 Task: Select Retail. Add to cart, from Dollar General_x000D_
 for 3390 Emily Renzelli Boulevard, San Francisco, California 94103, Cell Number 831-612-1938, following items : Snapple All Natural Apple Juice Drink (16 oz)_x000D_
 - 2, Jet Puffed Marshmallow Creme (7 oz)_x000D_
 - 2, American Food Group Fresh Ground Beef Chub 73% Lean 27% Fat (16 oz)_x000D_
 - 1, Gain Flings Liquid Laundry Detergent Island Fresh Scent HE Compatible (60 ct)_x000D_
 - 3, Planters Cashews Halves & Pieces (9.25 oz)_x000D_
 - 2
Action: Mouse moved to (668, 121)
Screenshot: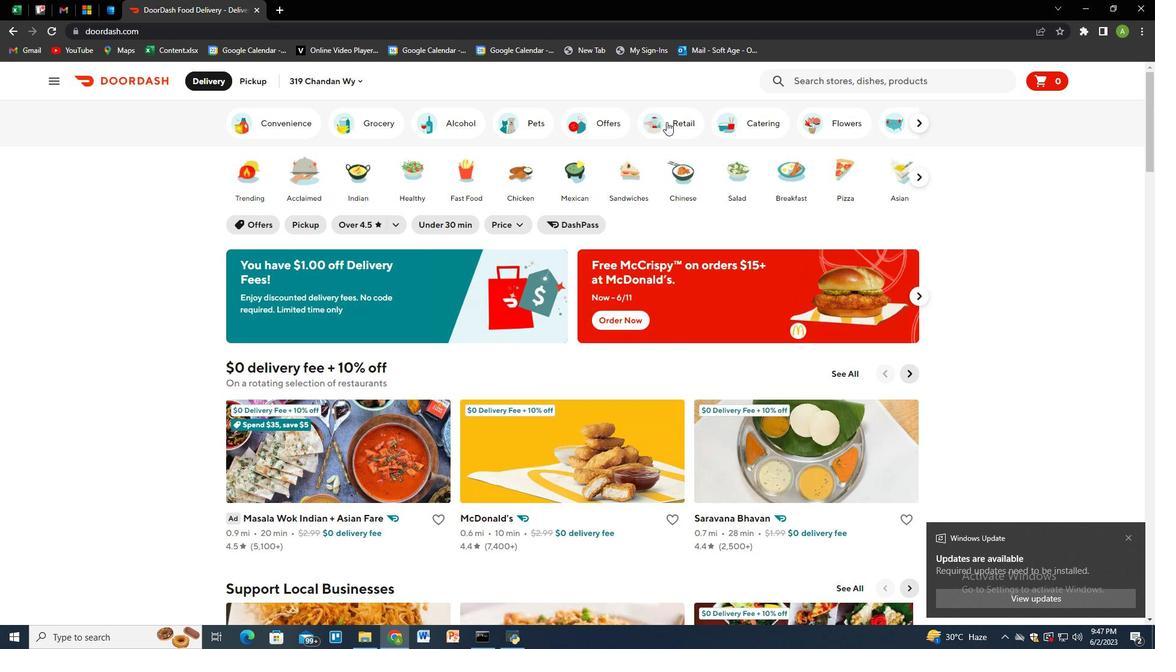 
Action: Mouse pressed left at (668, 121)
Screenshot: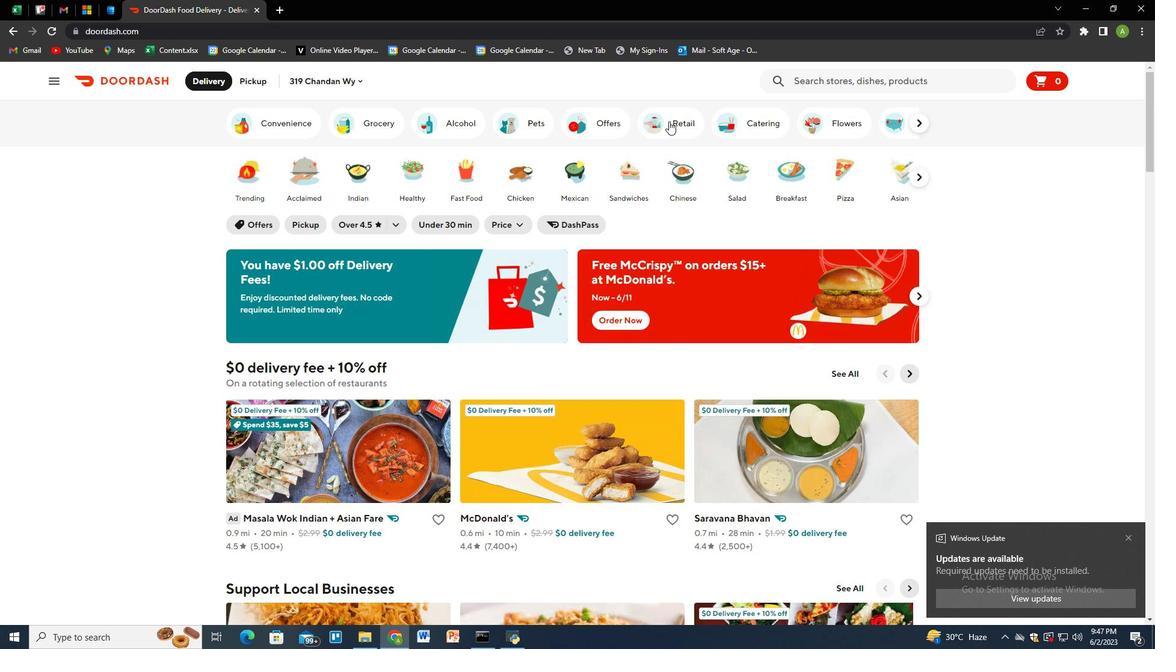 
Action: Mouse moved to (656, 593)
Screenshot: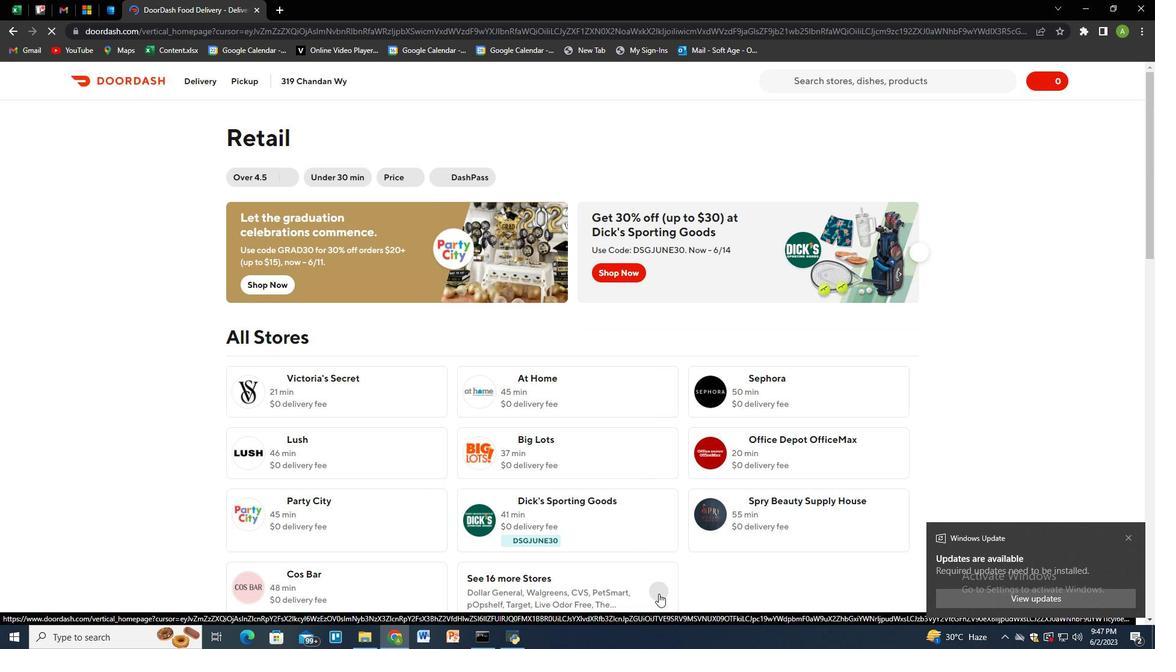 
Action: Mouse pressed left at (656, 593)
Screenshot: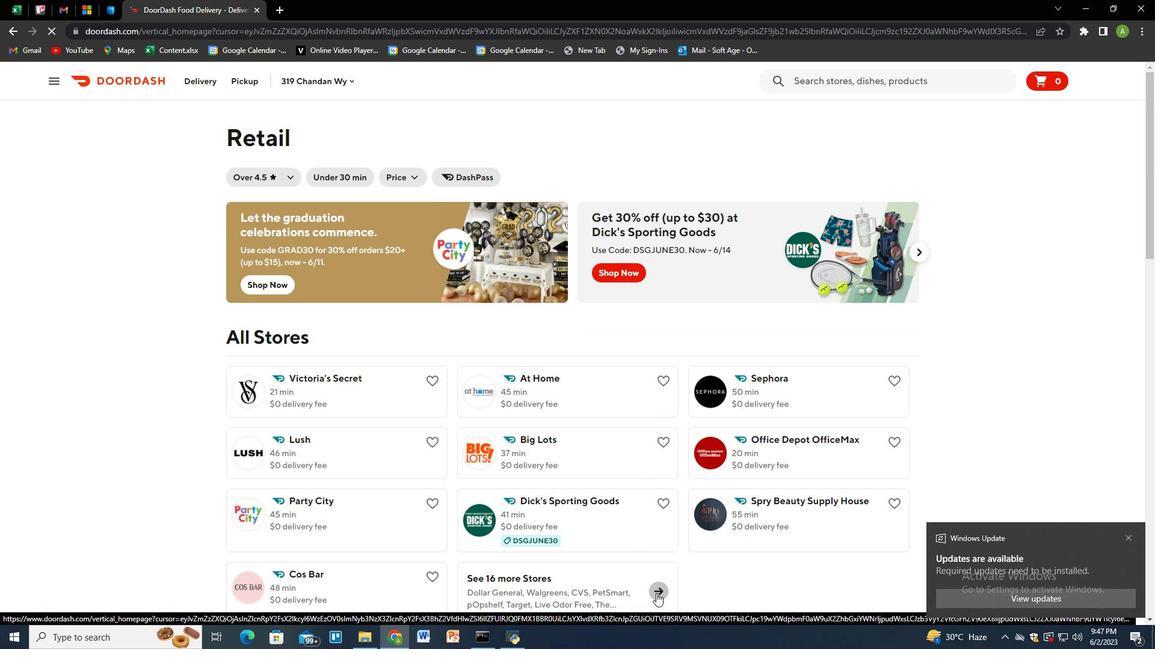 
Action: Mouse moved to (599, 395)
Screenshot: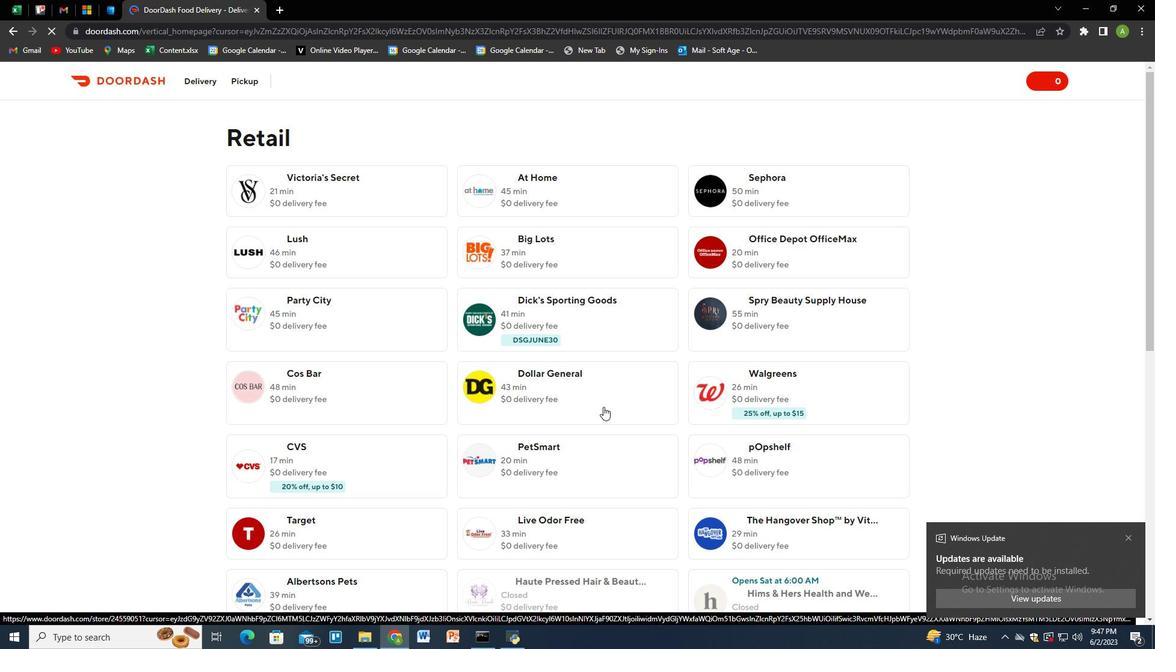 
Action: Mouse pressed left at (599, 395)
Screenshot: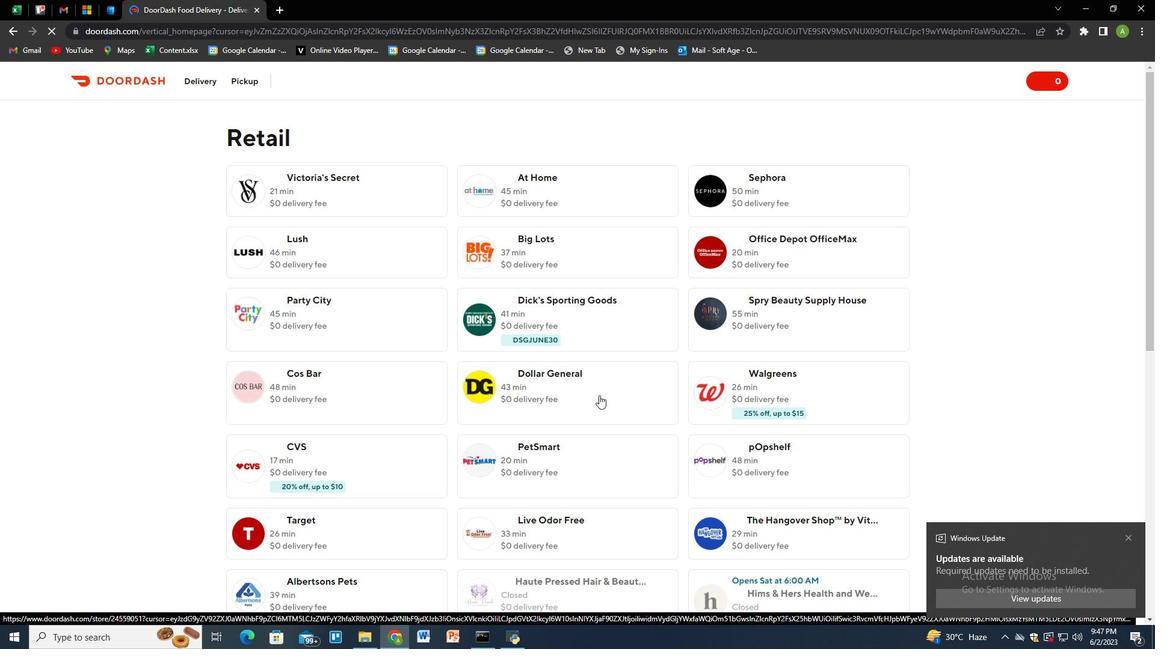 
Action: Mouse pressed left at (599, 395)
Screenshot: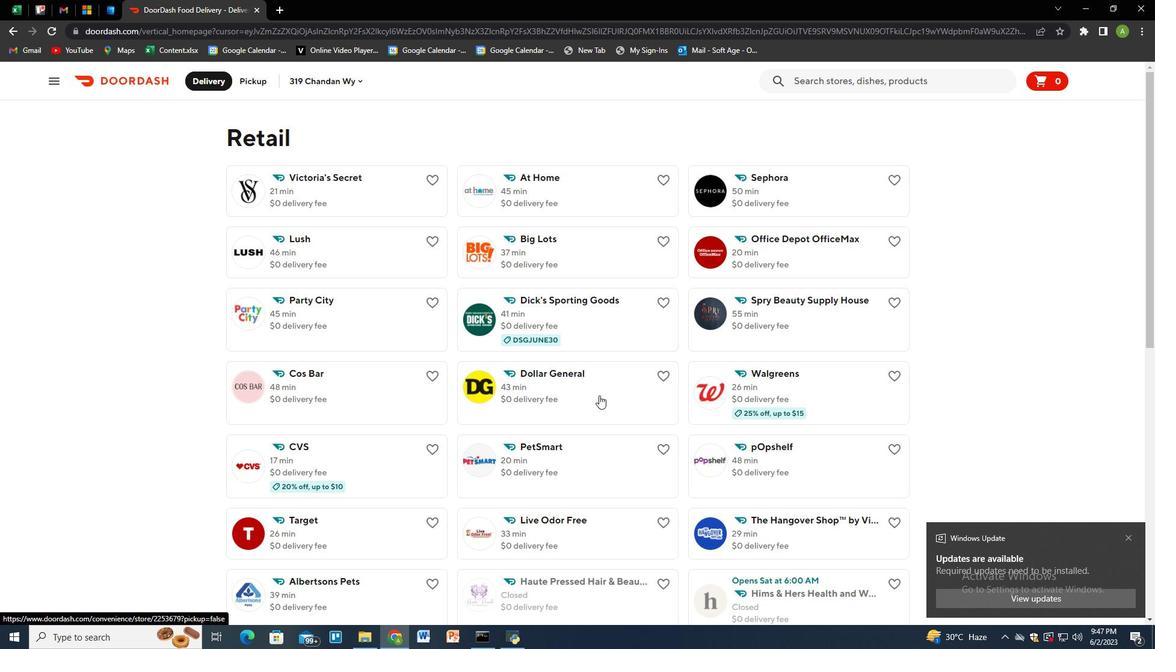 
Action: Mouse moved to (257, 78)
Screenshot: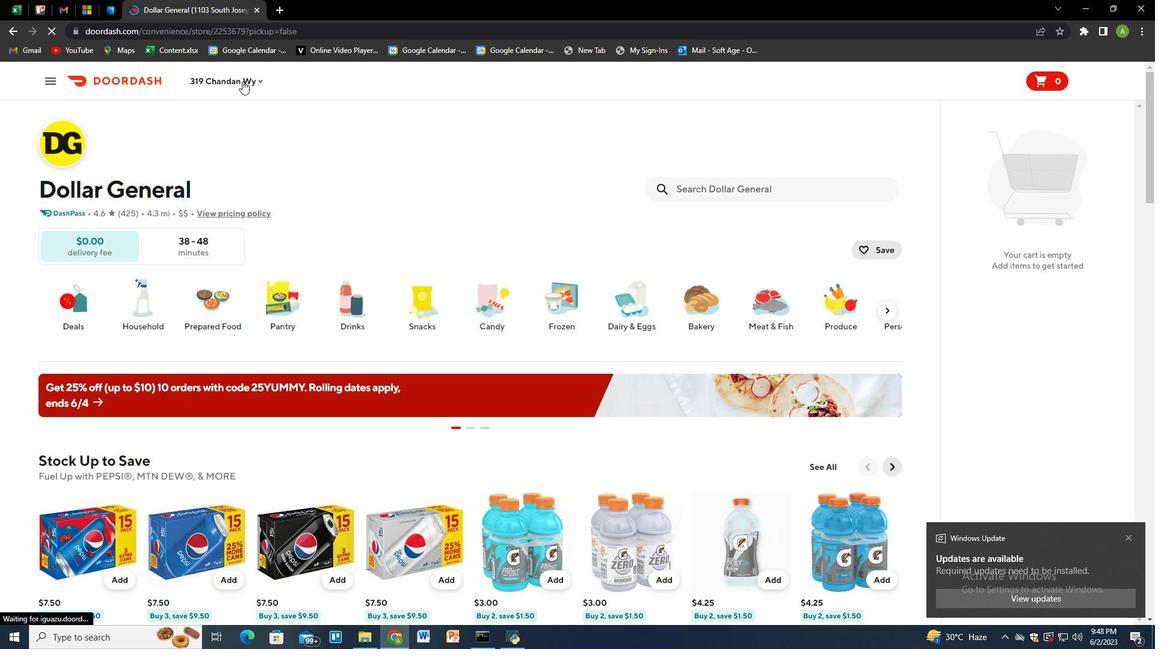 
Action: Mouse pressed left at (257, 78)
Screenshot: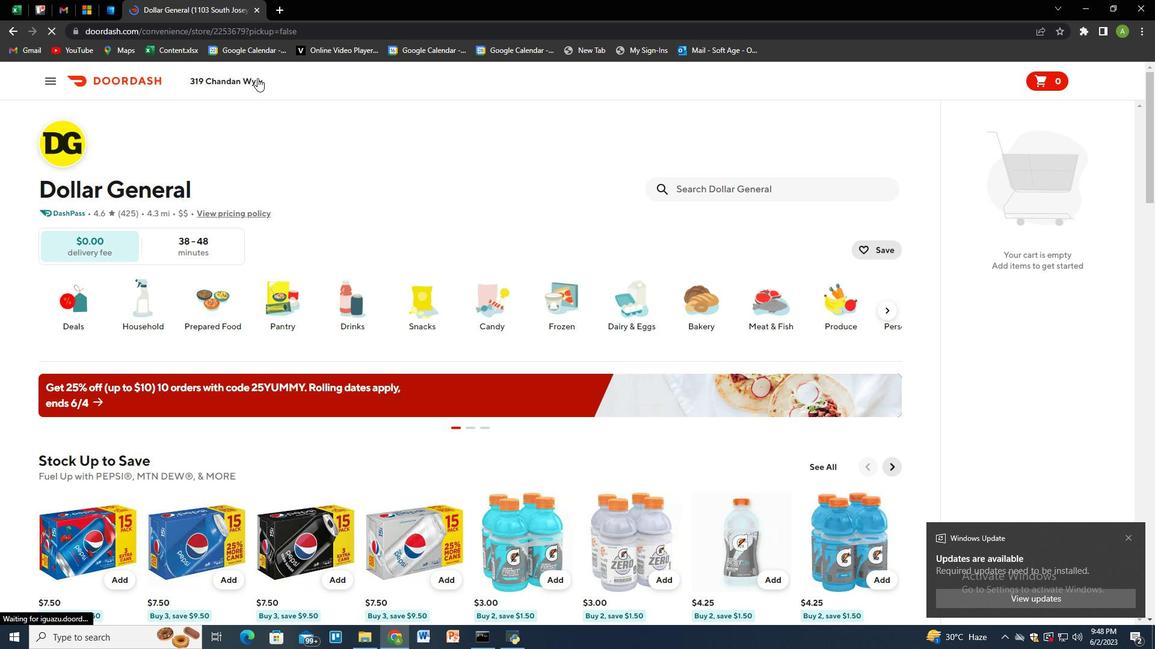 
Action: Mouse moved to (263, 126)
Screenshot: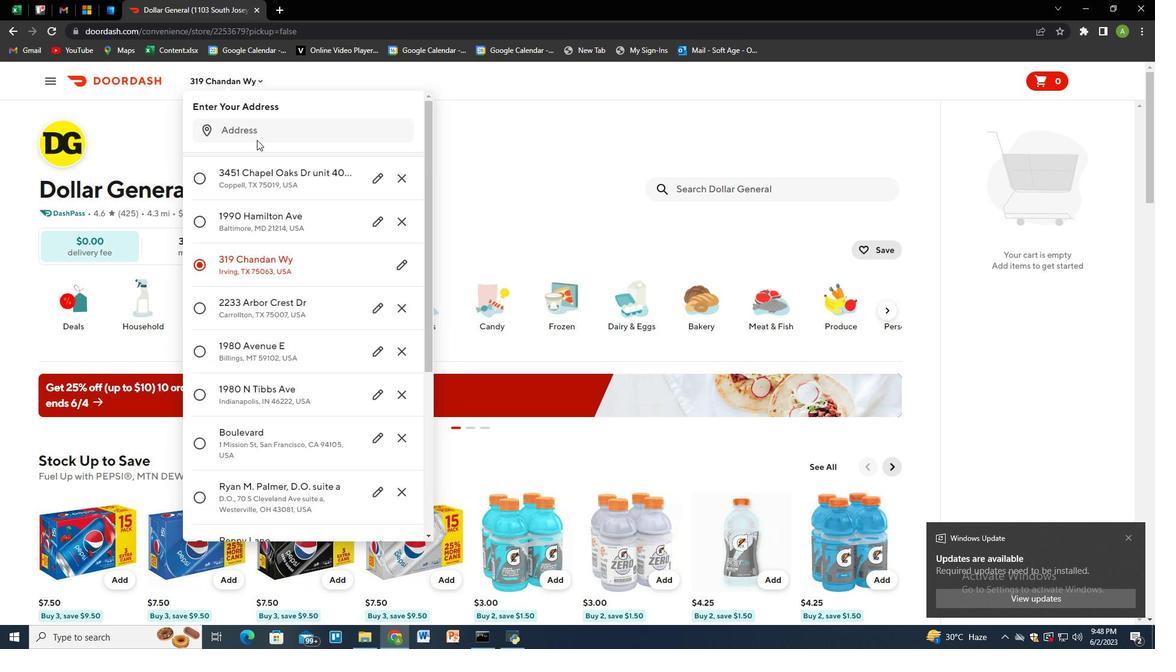
Action: Mouse pressed left at (263, 126)
Screenshot: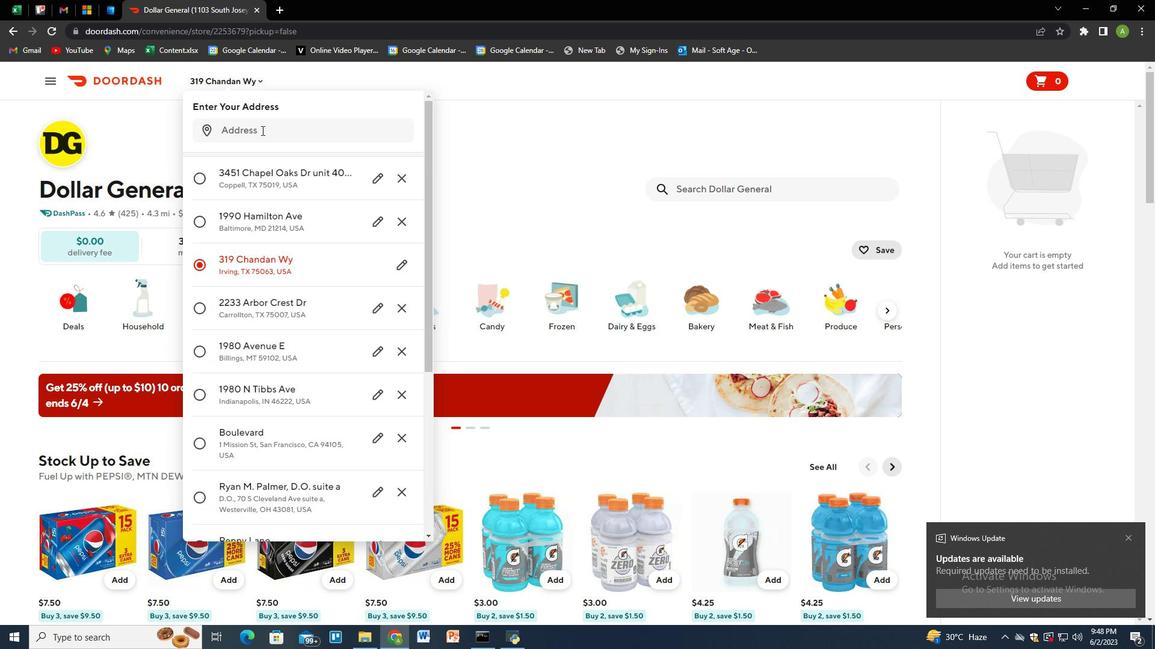 
Action: Key pressed 3390<Key.space>emily<Key.space>renzelli<Key.space>boulevard,<Key.space>san<Key.space>fracisco,<Key.space>california<Key.space>94103<Key.enter>
Screenshot: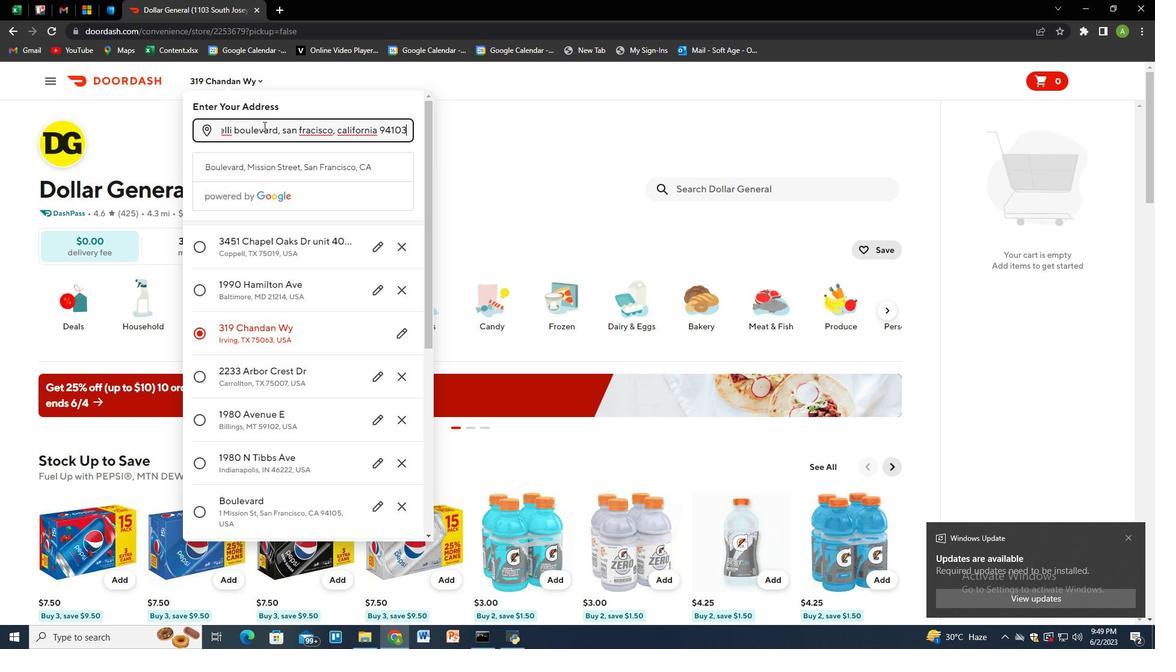 
Action: Mouse moved to (324, 493)
Screenshot: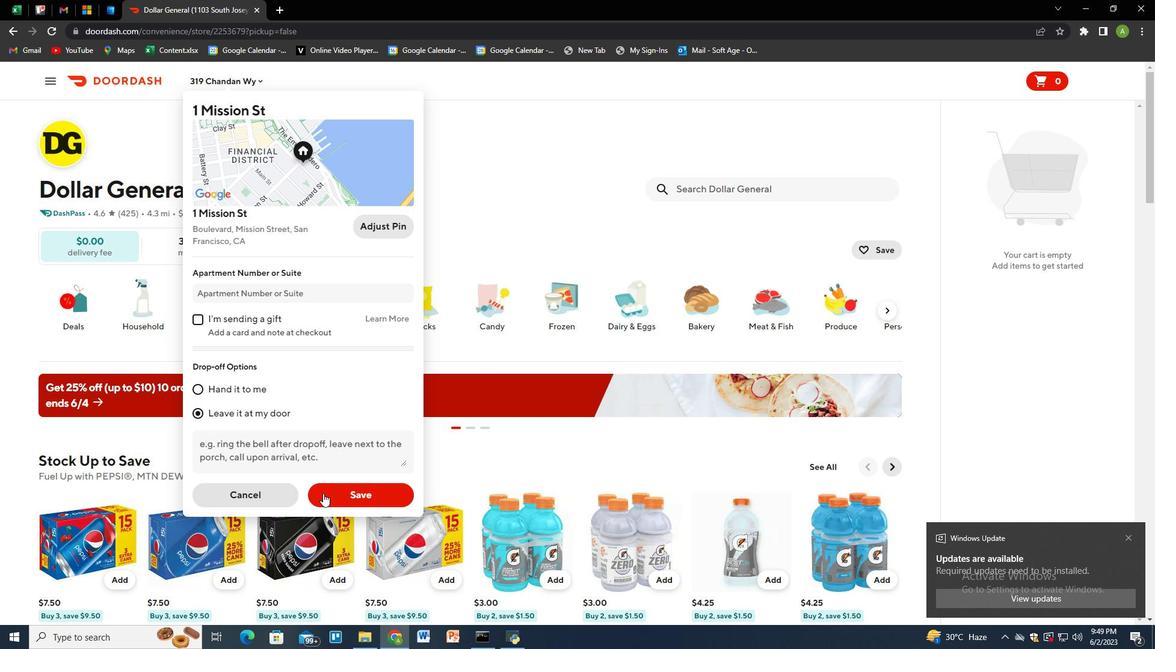 
Action: Mouse pressed left at (324, 493)
Screenshot: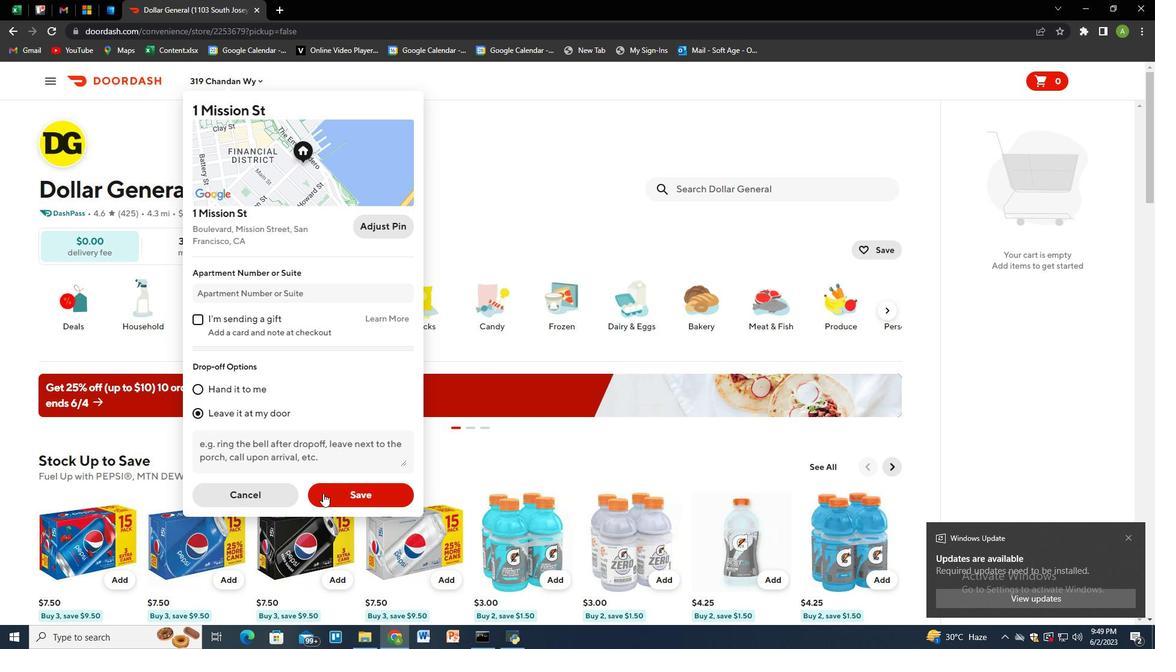 
Action: Mouse moved to (813, 179)
Screenshot: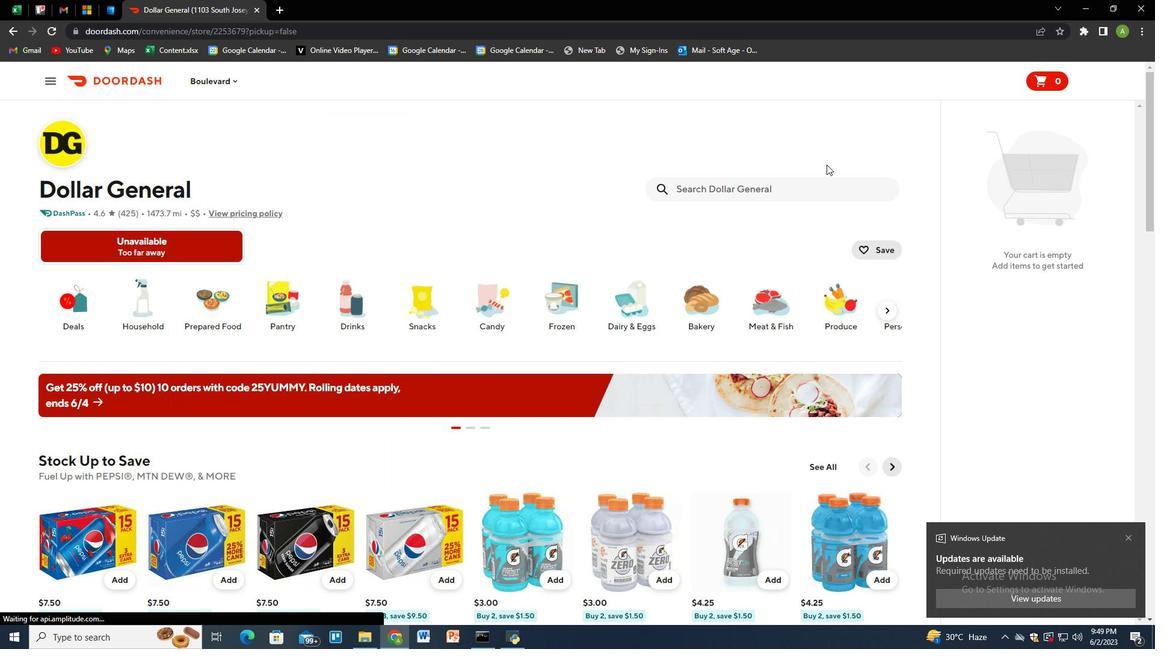 
Action: Mouse pressed left at (813, 179)
Screenshot: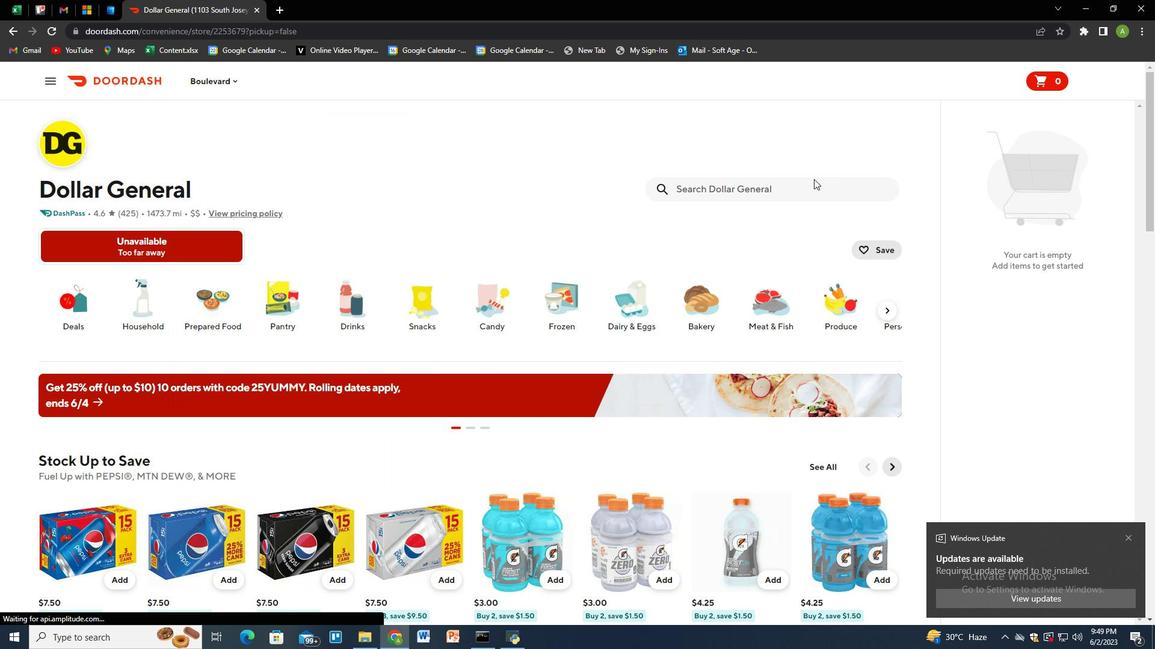 
Action: Mouse moved to (809, 182)
Screenshot: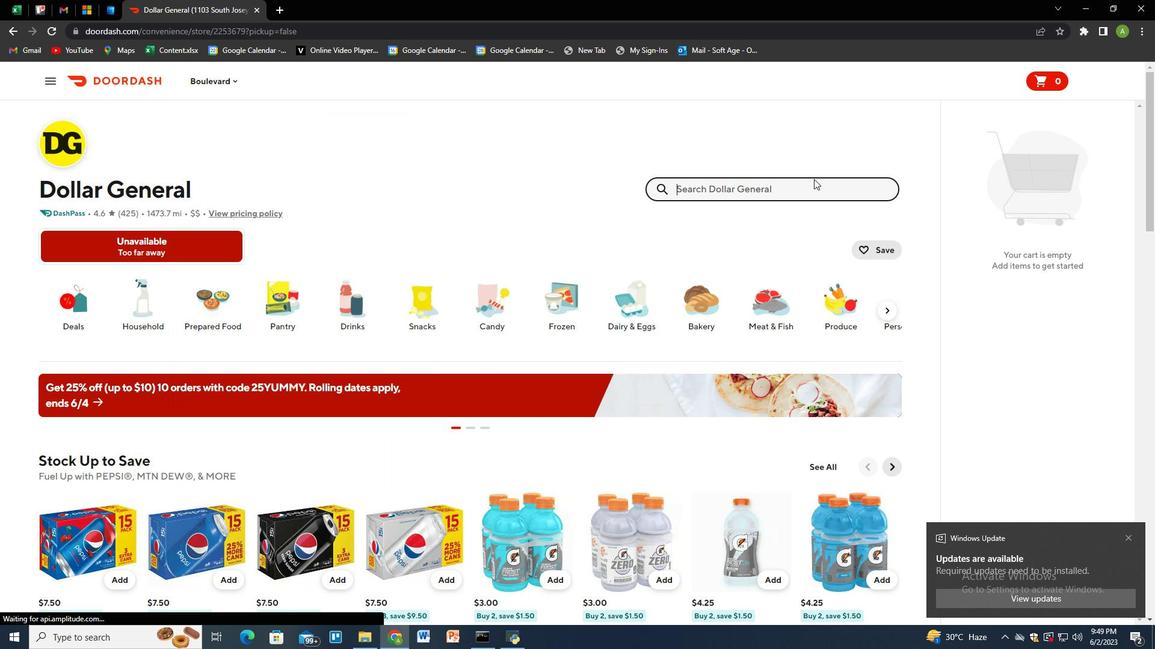 
Action: Key pressed snapple<Key.space>all<Key.space>natural<Key.space>ao<Key.backspace>pple<Key.space>juice<Key.space>drink<Key.space><Key.shift_r><Key.shift_r>(16<Key.space>oz<Key.shift_r>)<Key.enter>
Screenshot: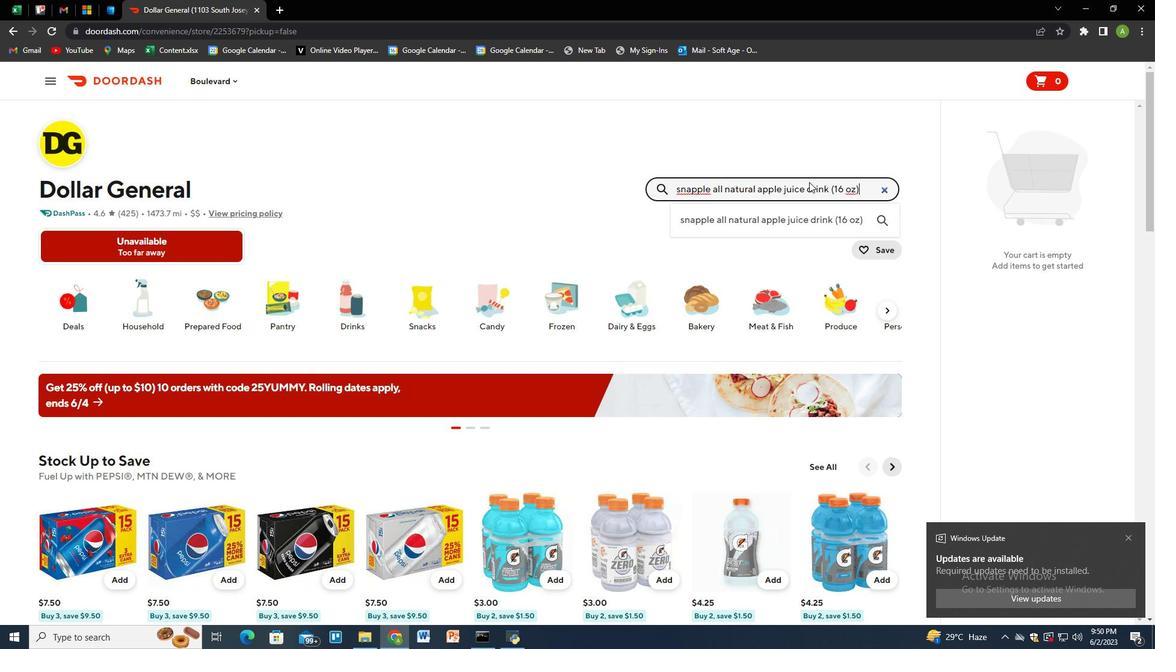 
Action: Mouse moved to (198, 312)
Screenshot: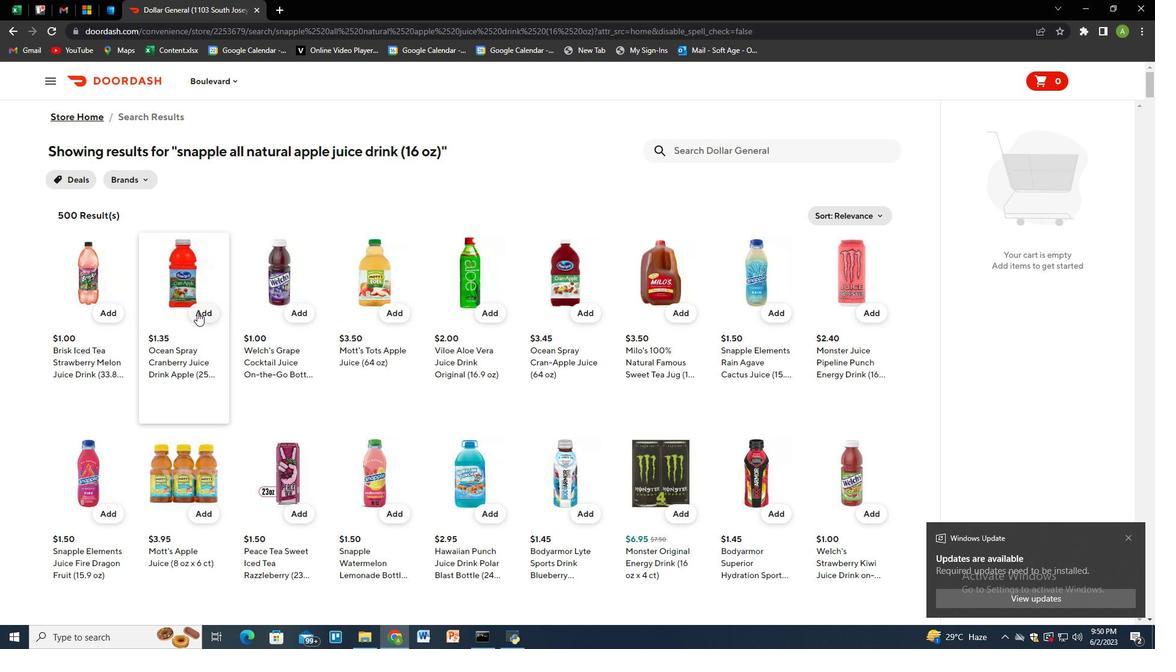 
Action: Mouse pressed left at (198, 312)
Screenshot: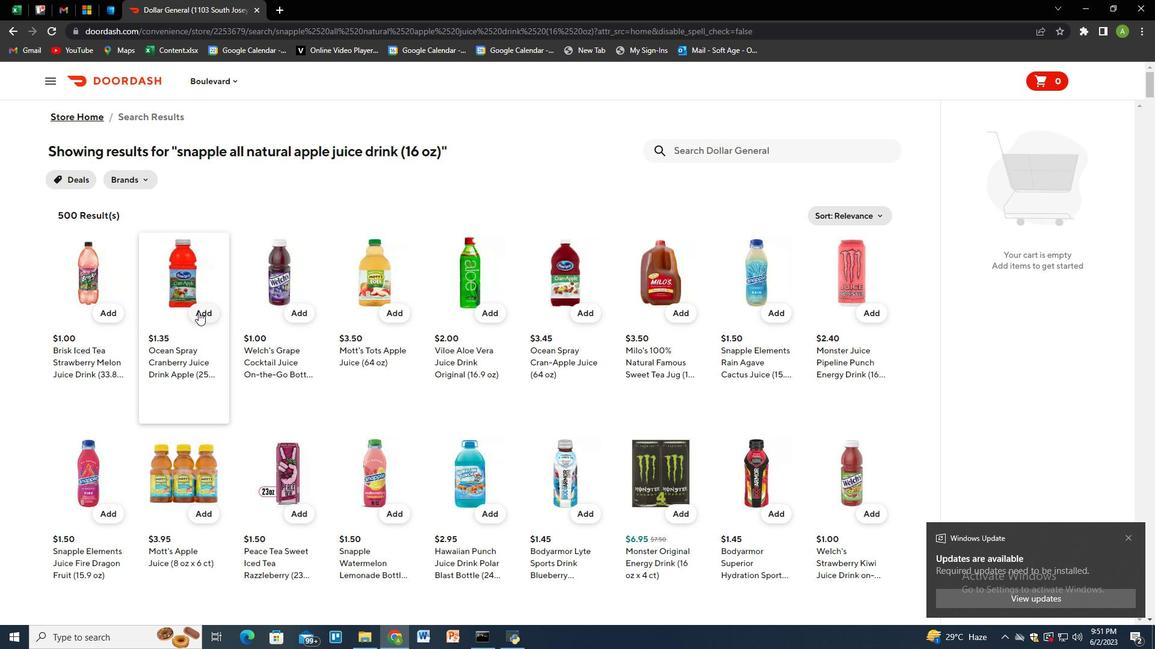 
Action: Mouse moved to (1114, 209)
Screenshot: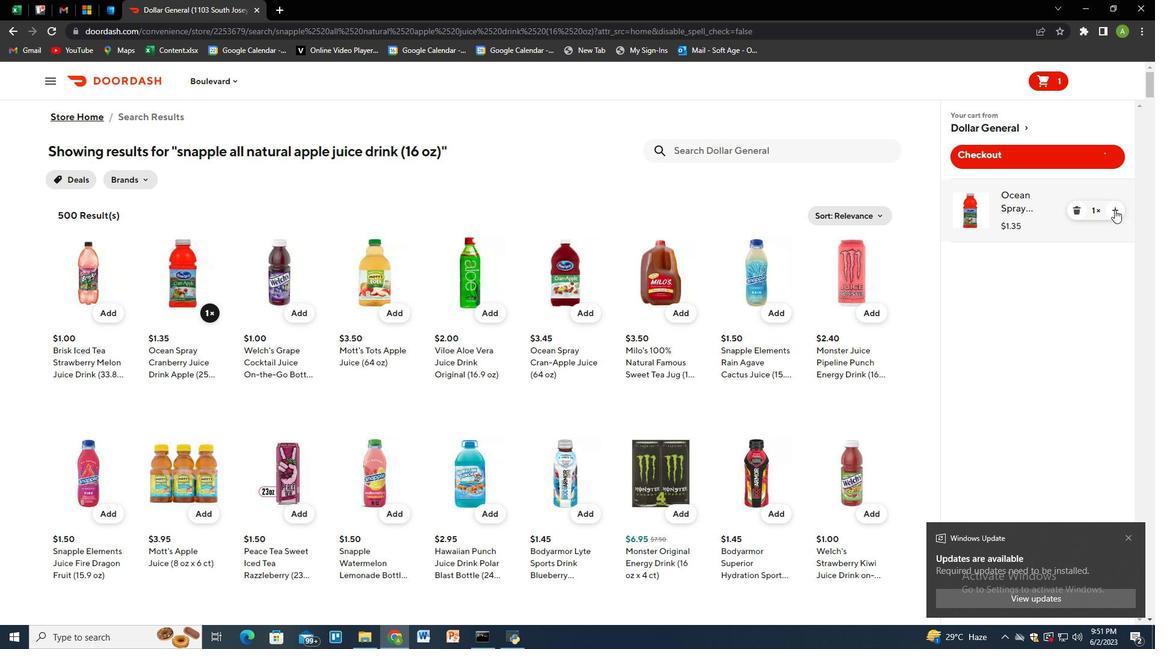 
Action: Mouse pressed left at (1114, 209)
Screenshot: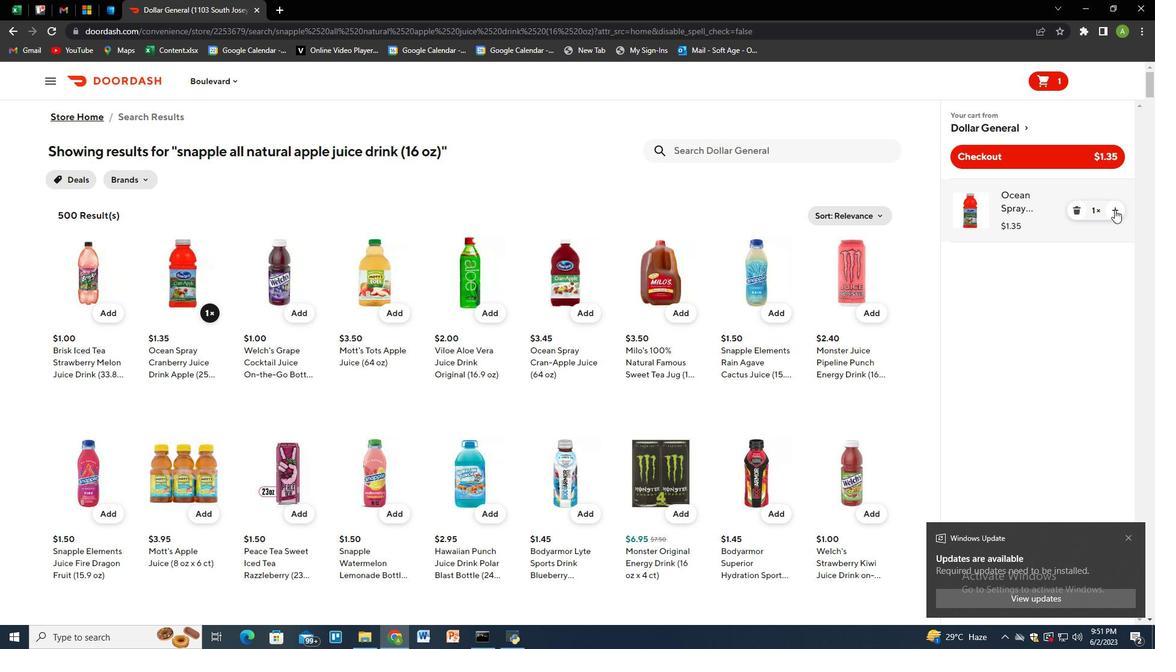 
Action: Mouse moved to (777, 155)
Screenshot: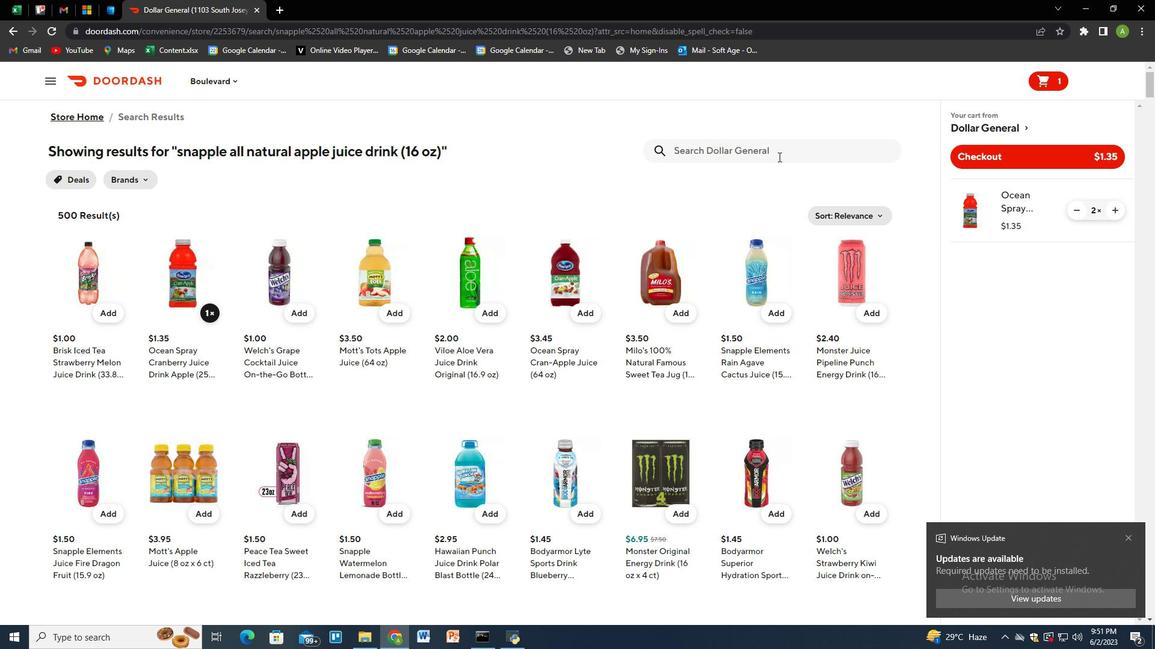 
Action: Mouse pressed left at (777, 155)
Screenshot: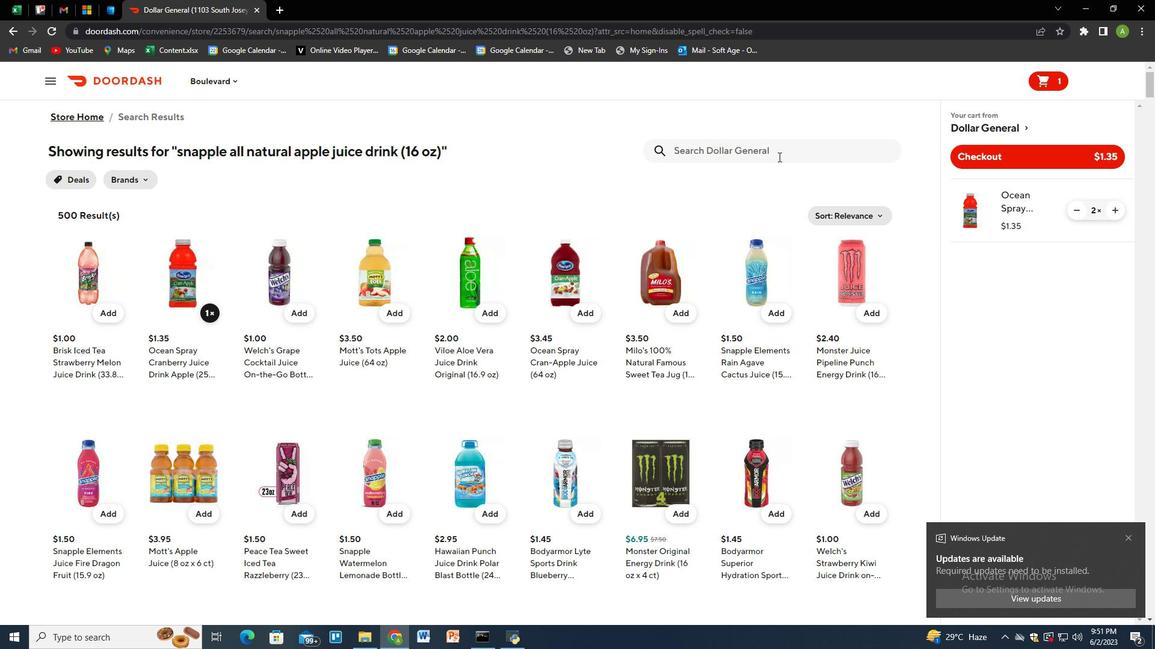 
Action: Key pressed jet<Key.space>puffed<Key.space>marshmallow<Key.space>creme<Key.space><Key.shift_r><Key.shift_r><Key.shift_r>(7<Key.space>oz<Key.shift_r>)<Key.enter>
Screenshot: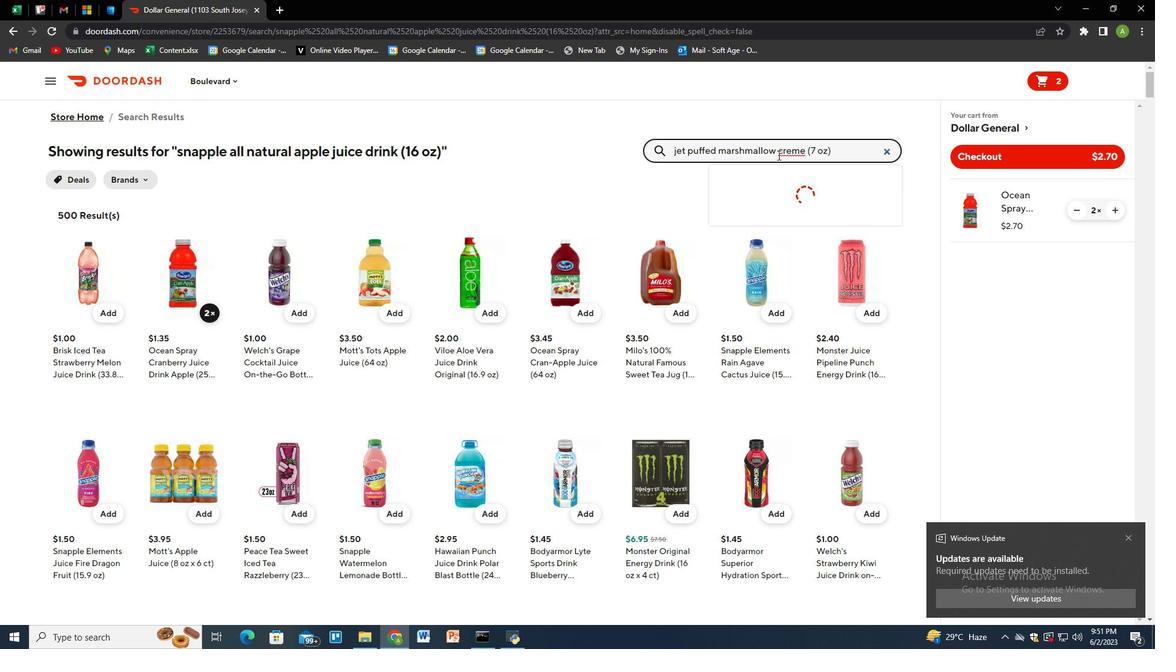 
Action: Mouse moved to (102, 319)
Screenshot: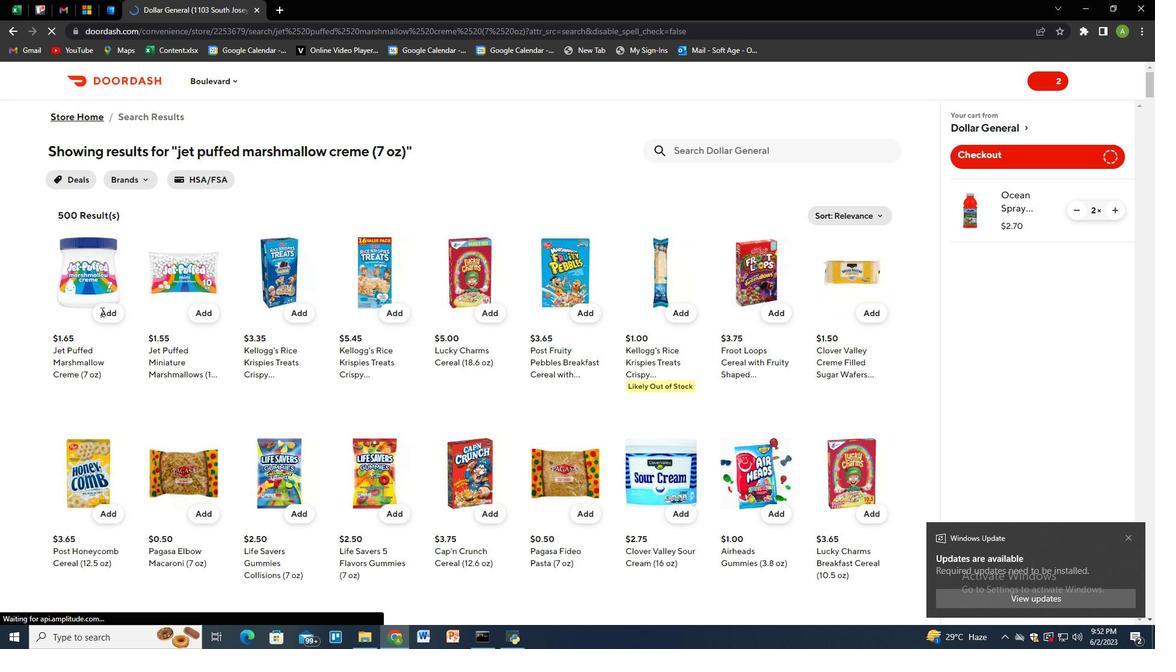
Action: Mouse pressed left at (102, 319)
Screenshot: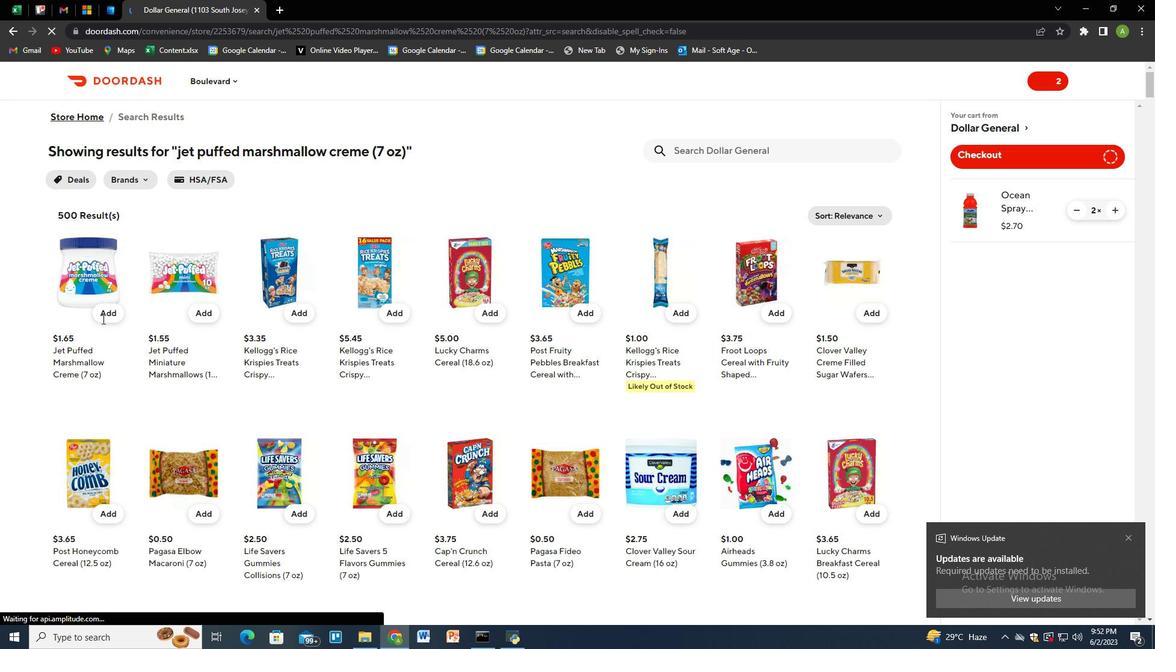 
Action: Mouse moved to (1110, 270)
Screenshot: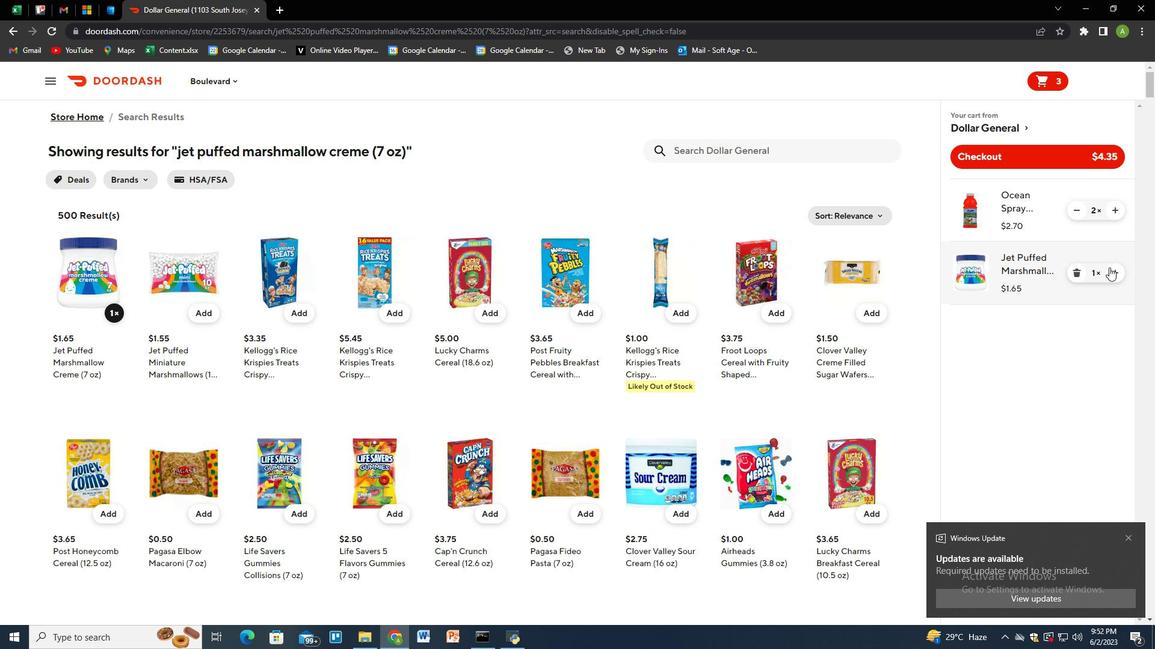 
Action: Mouse pressed left at (1110, 270)
Screenshot: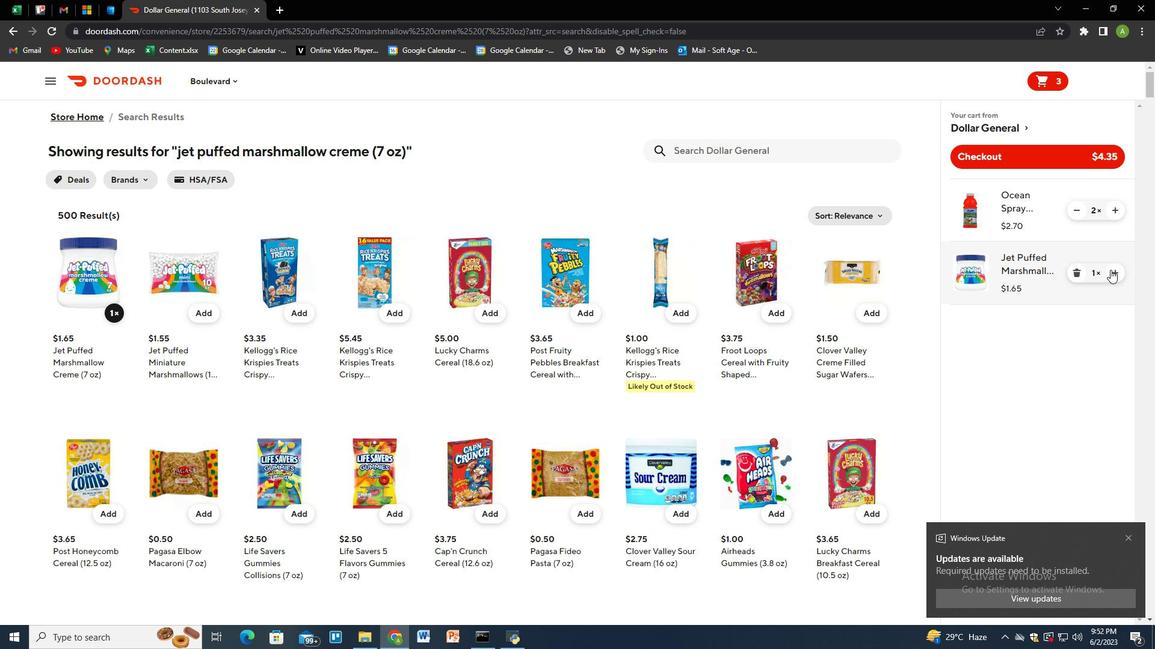 
Action: Mouse moved to (765, 160)
Screenshot: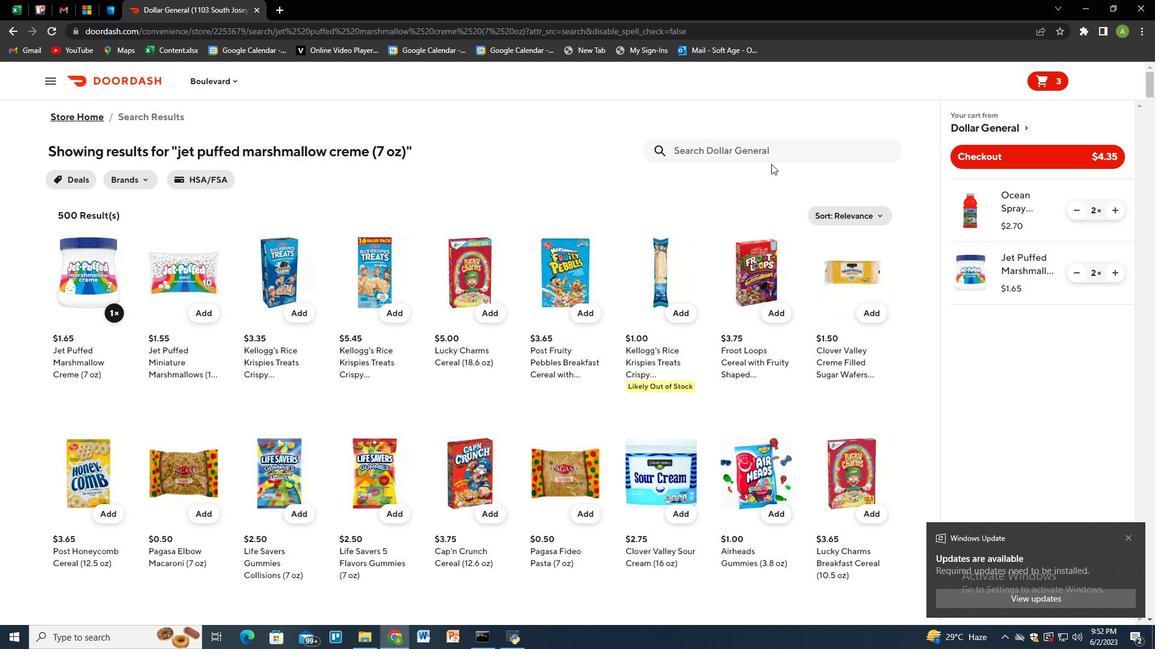 
Action: Mouse pressed left at (765, 160)
Screenshot: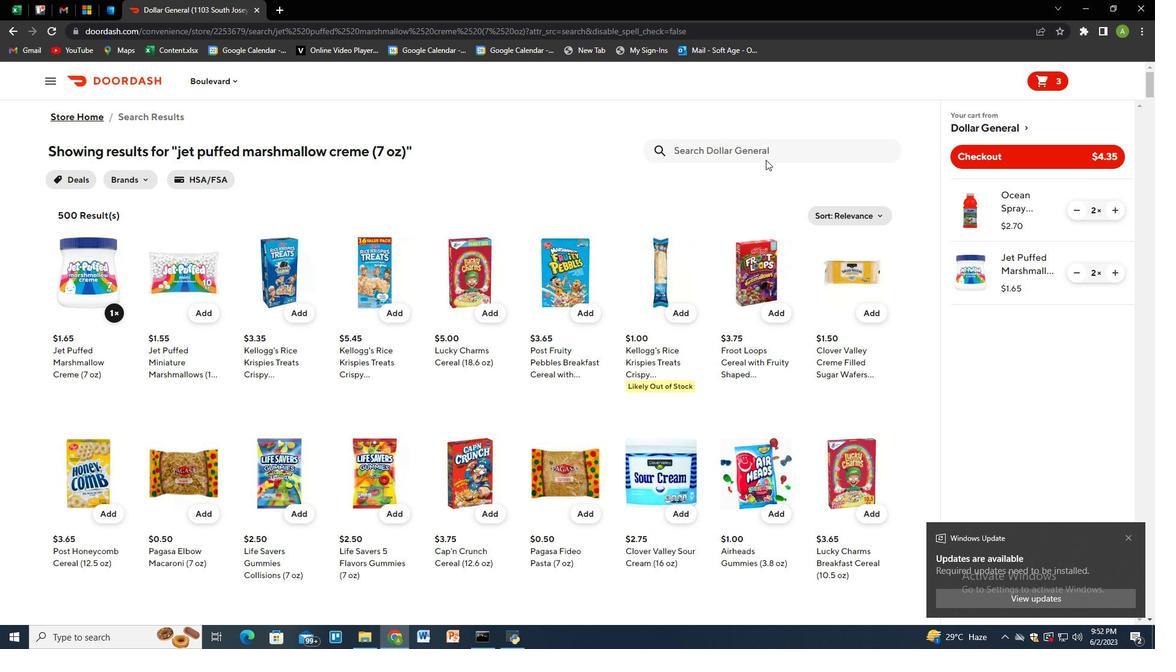 
Action: Key pressed american<Key.space>food<Key.space>group<Key.space>fresh<Key.space>ground<Key.space>beef<Key.space>chub<Key.space>73<Key.shift>%<Key.space>lean<Key.space>27<Key.shift>%<Key.space>fat<Key.space><Key.shift_r><Key.shift_r>(16<Key.space>oz<Key.shift_r>)<Key.enter>
Screenshot: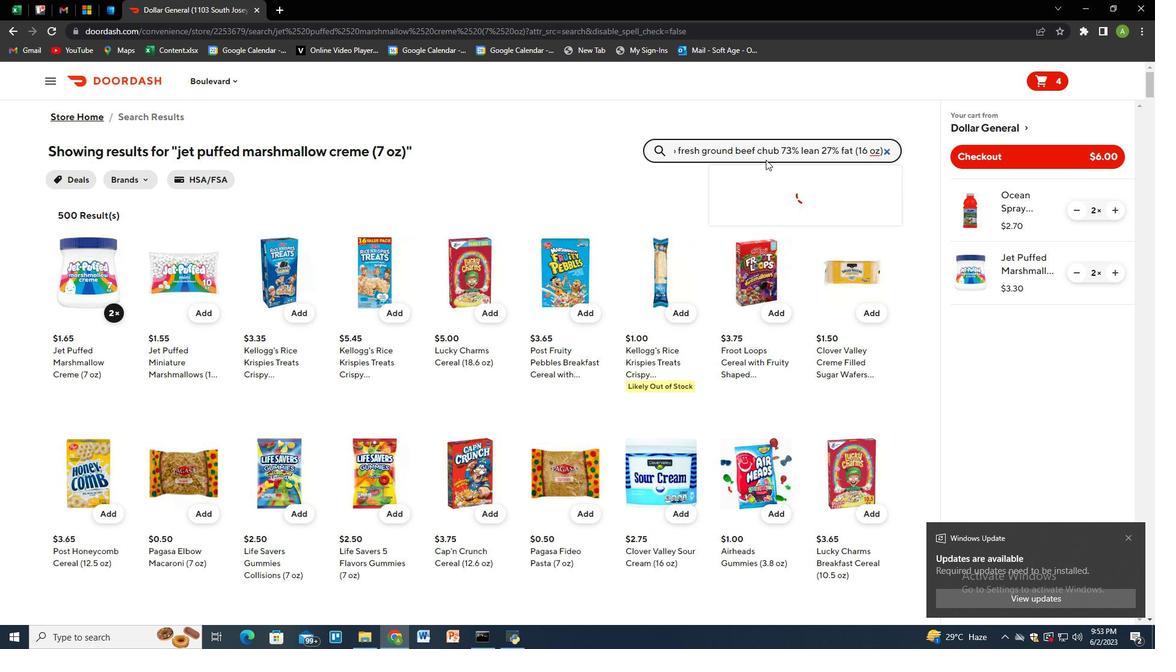 
Action: Mouse moved to (106, 313)
Screenshot: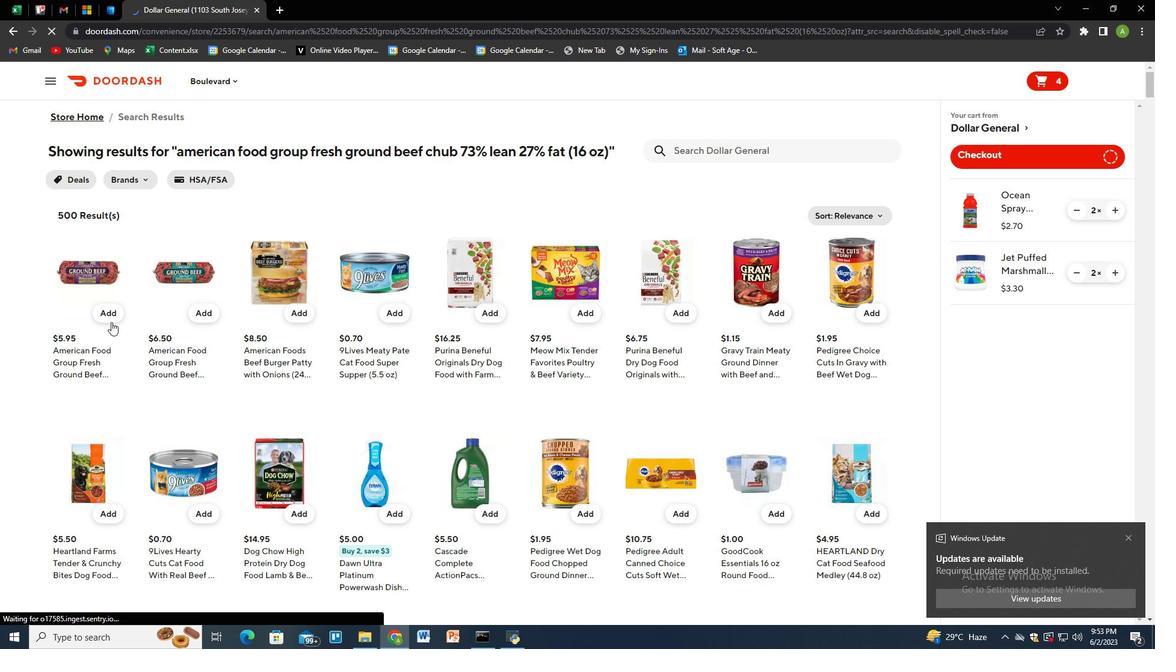 
Action: Mouse pressed left at (106, 313)
Screenshot: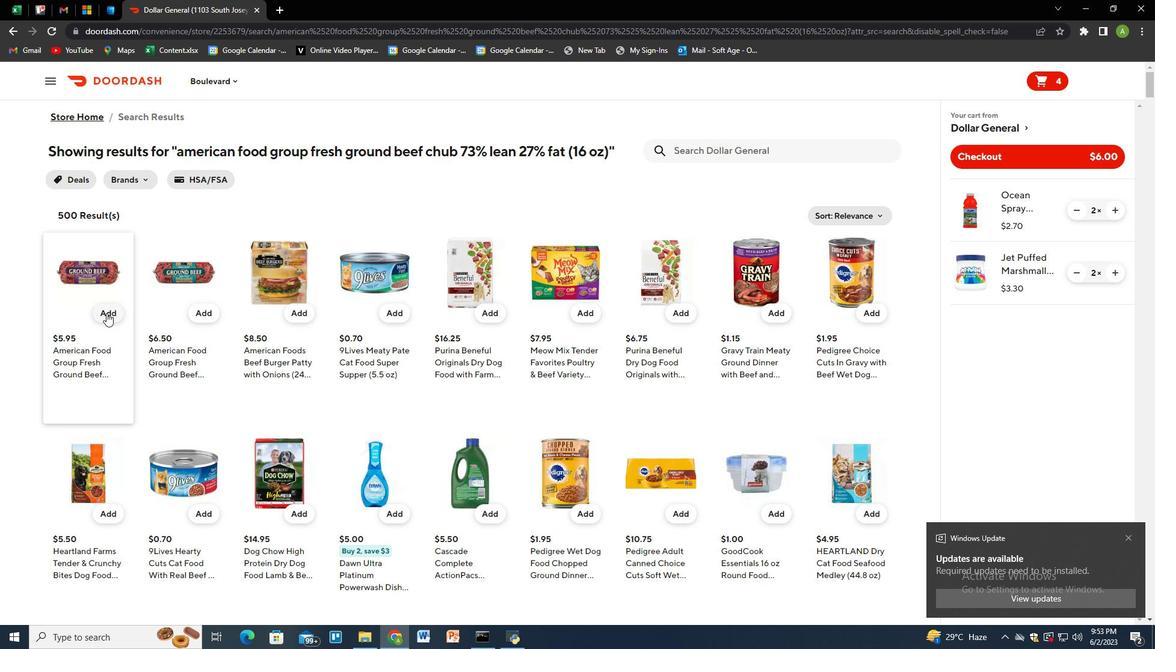 
Action: Mouse moved to (679, 155)
Screenshot: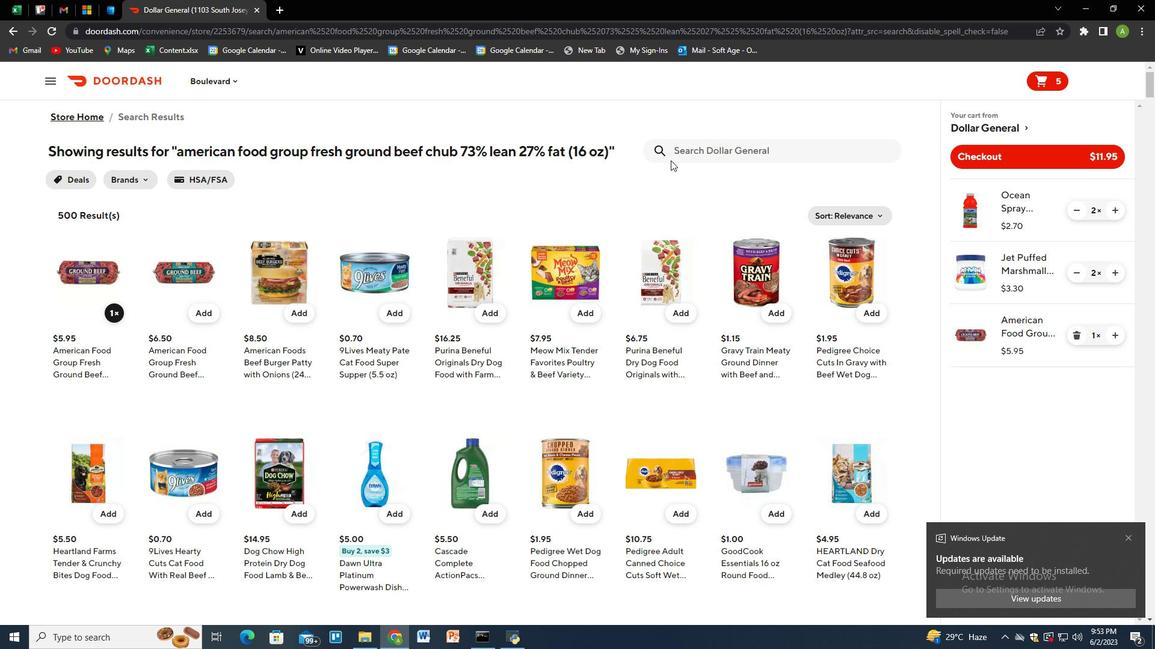 
Action: Mouse pressed left at (679, 155)
Screenshot: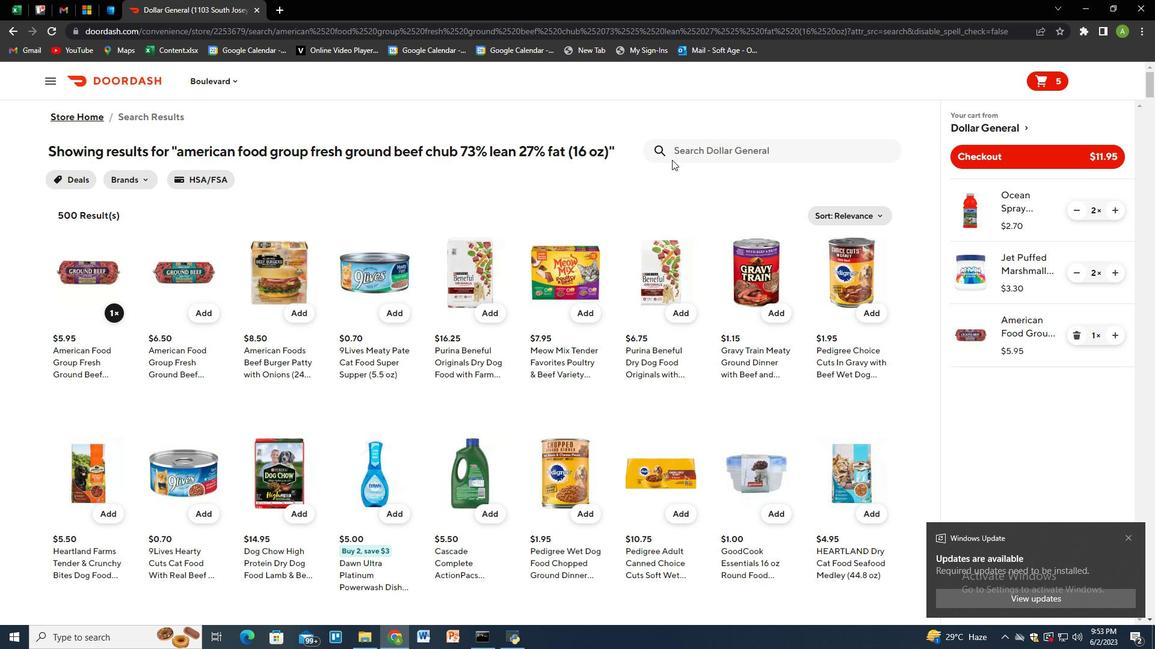 
Action: Key pressed gain<Key.space>flings<Key.space>liquid<Key.space>laundry<Key.space>detergent<Key.space>island<Key.space>fresh<Key.space>scent<Key.space>he<Key.space>compatible<Key.space><Key.shift><Key.shift><Key.shift>(60<Key.space>ct<Key.shift_r>)<Key.enter>
Screenshot: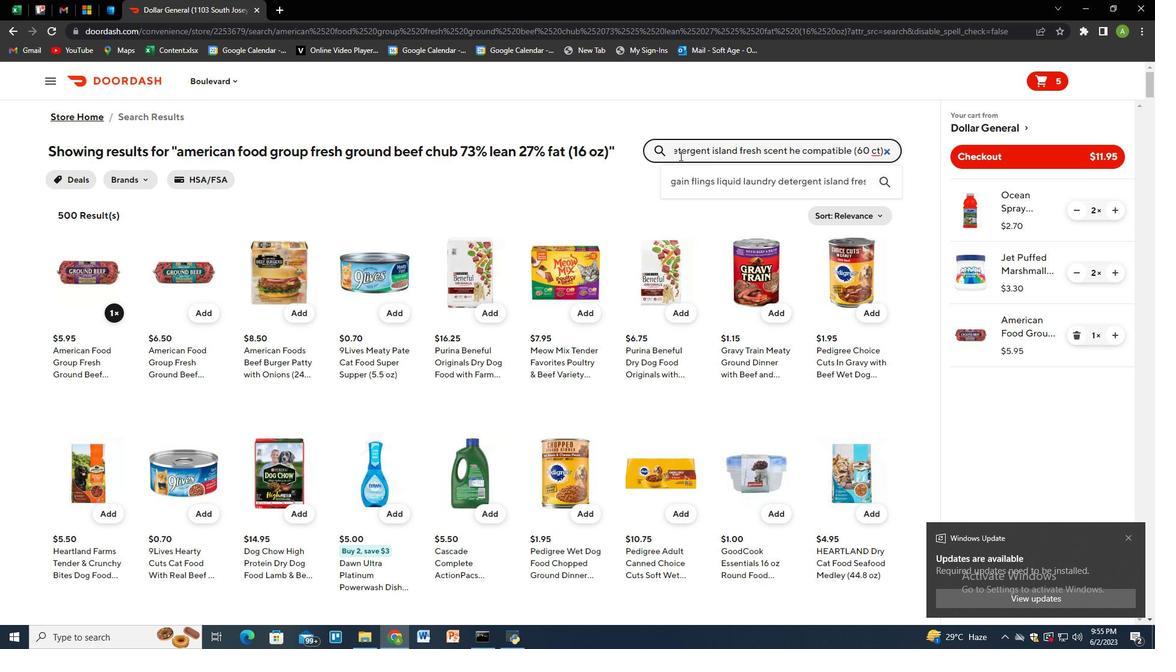 
Action: Mouse moved to (113, 321)
Screenshot: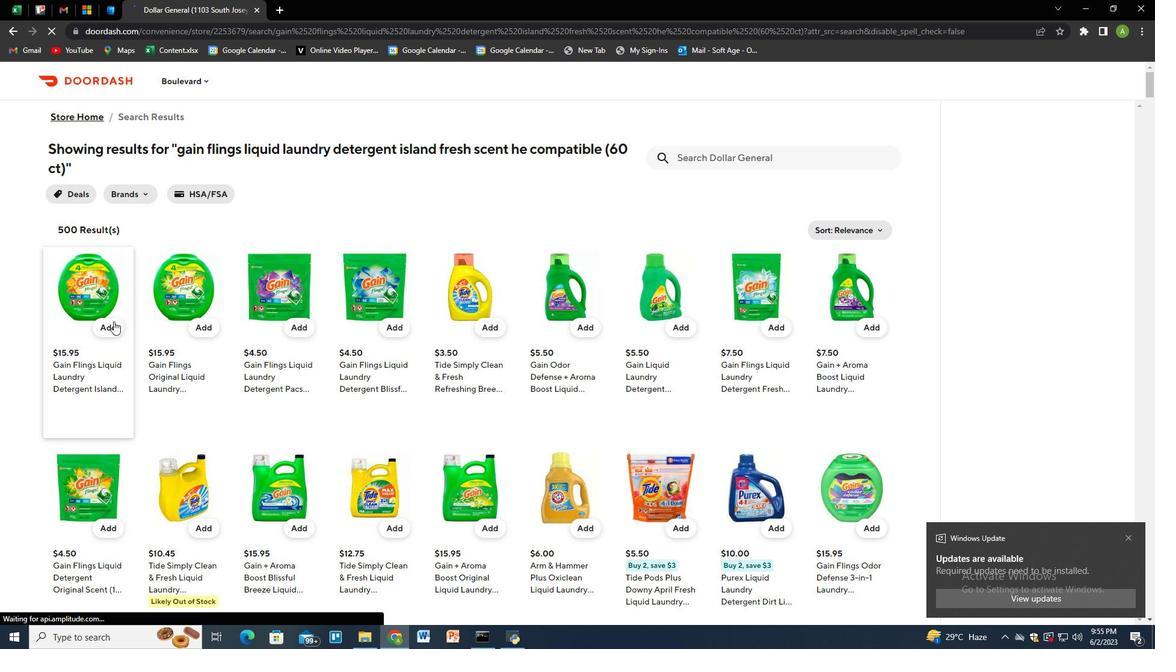 
Action: Mouse pressed left at (113, 321)
Screenshot: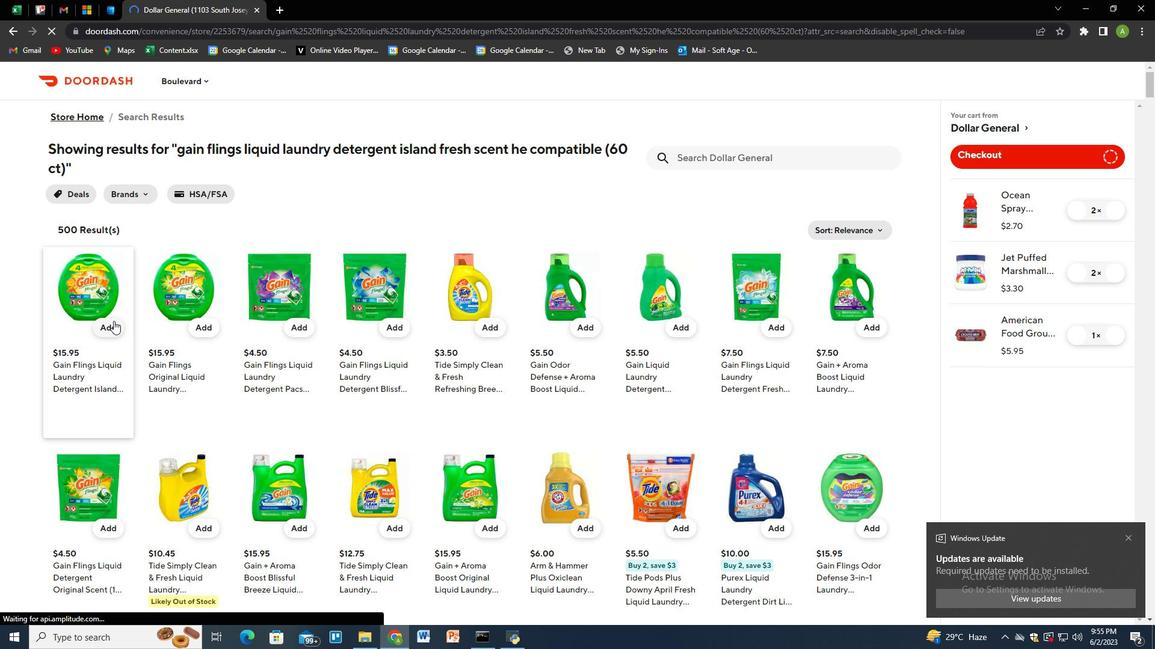 
Action: Mouse moved to (1109, 395)
Screenshot: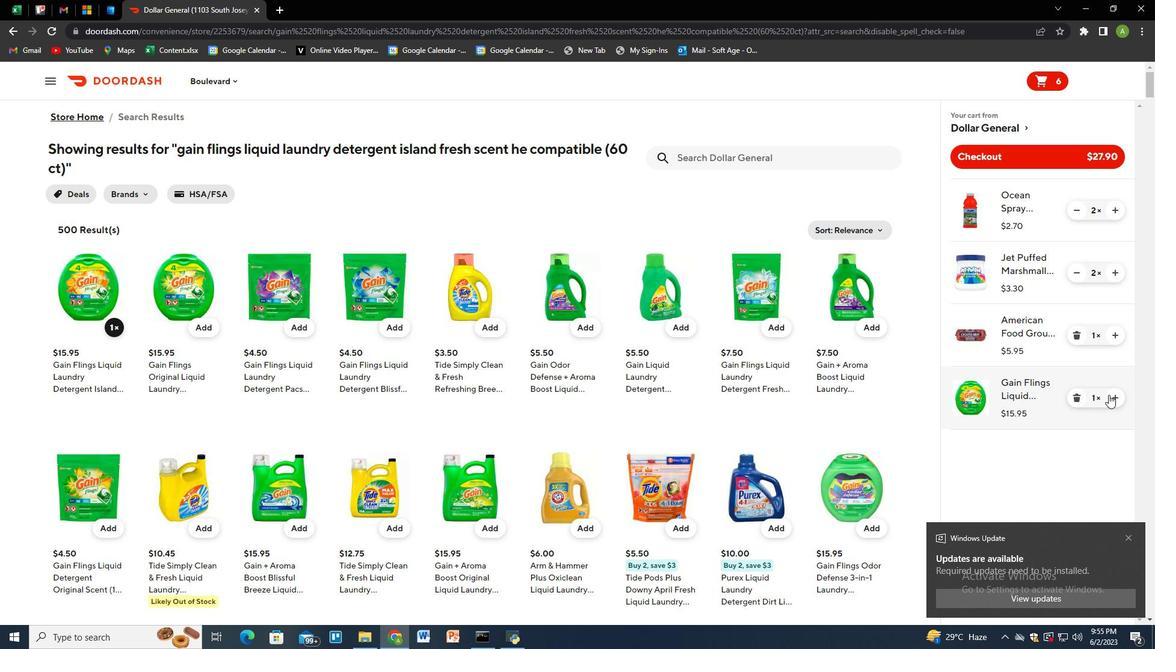 
Action: Mouse pressed left at (1109, 395)
Screenshot: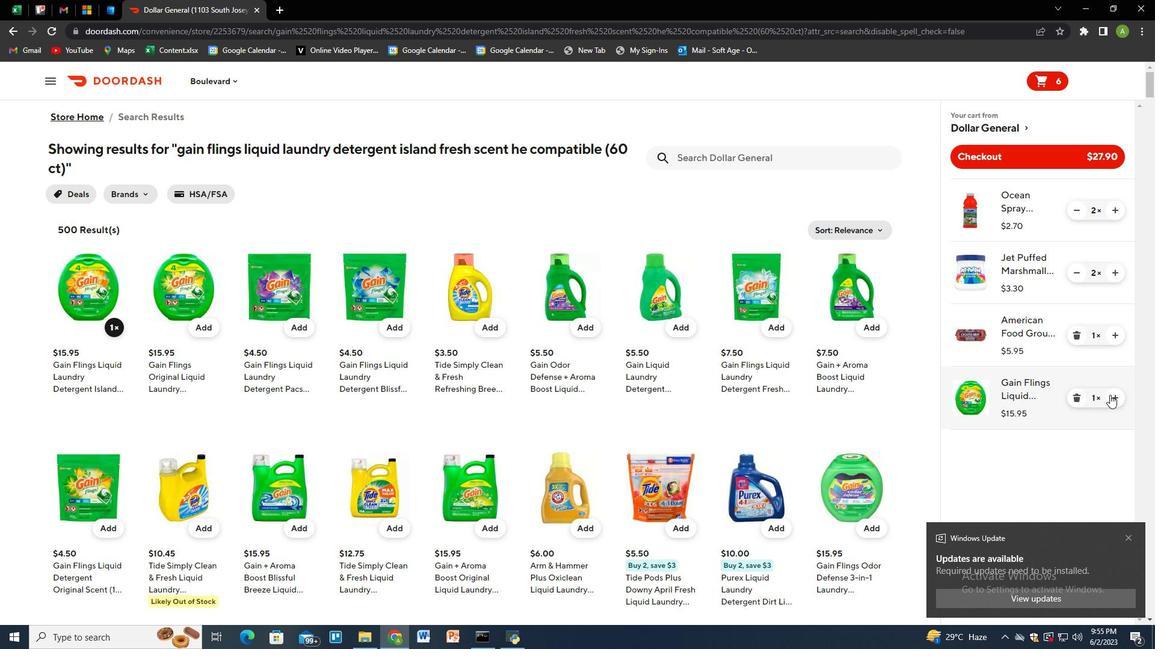 
Action: Mouse pressed left at (1109, 395)
Screenshot: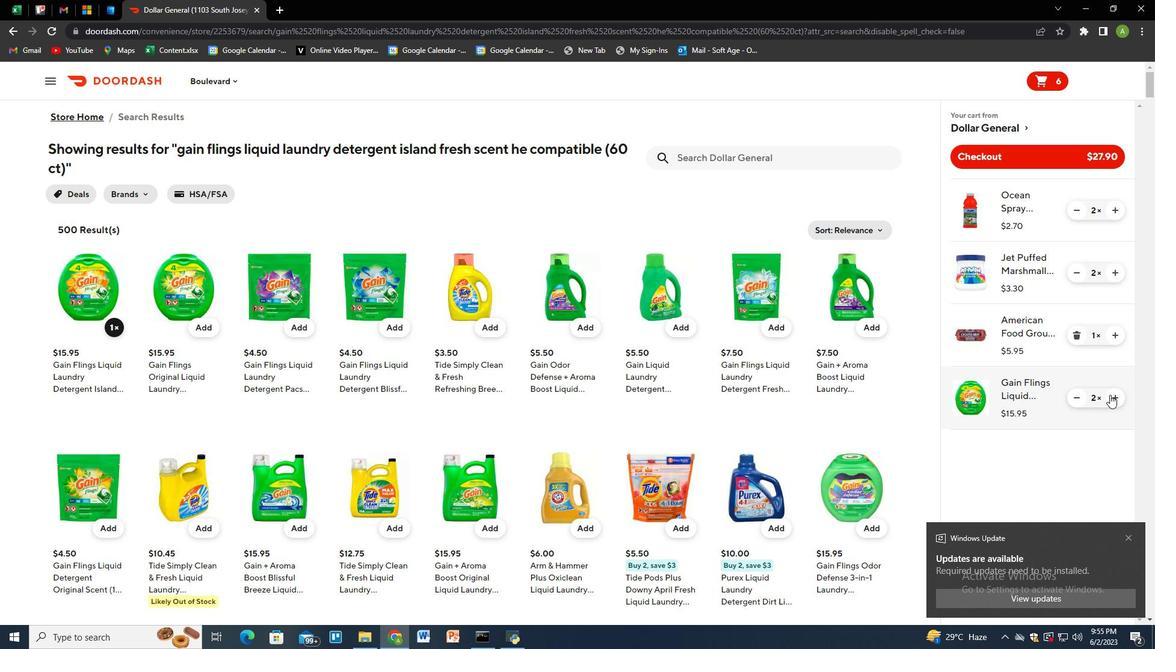 
Action: Mouse moved to (779, 162)
Screenshot: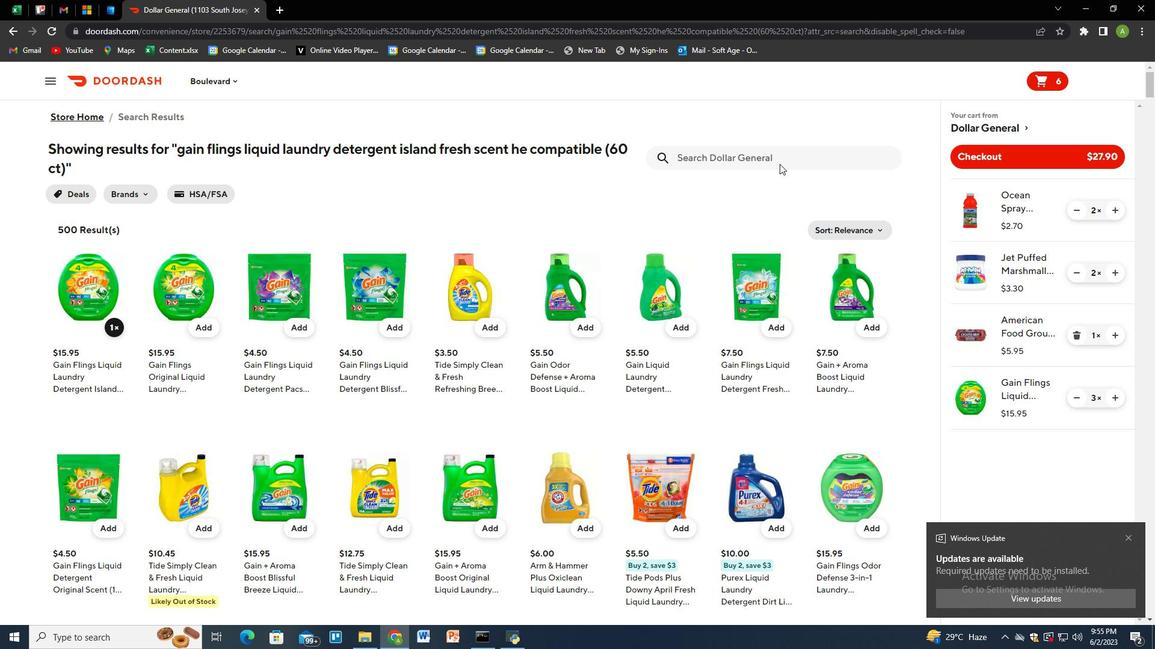 
Action: Mouse pressed left at (779, 162)
Screenshot: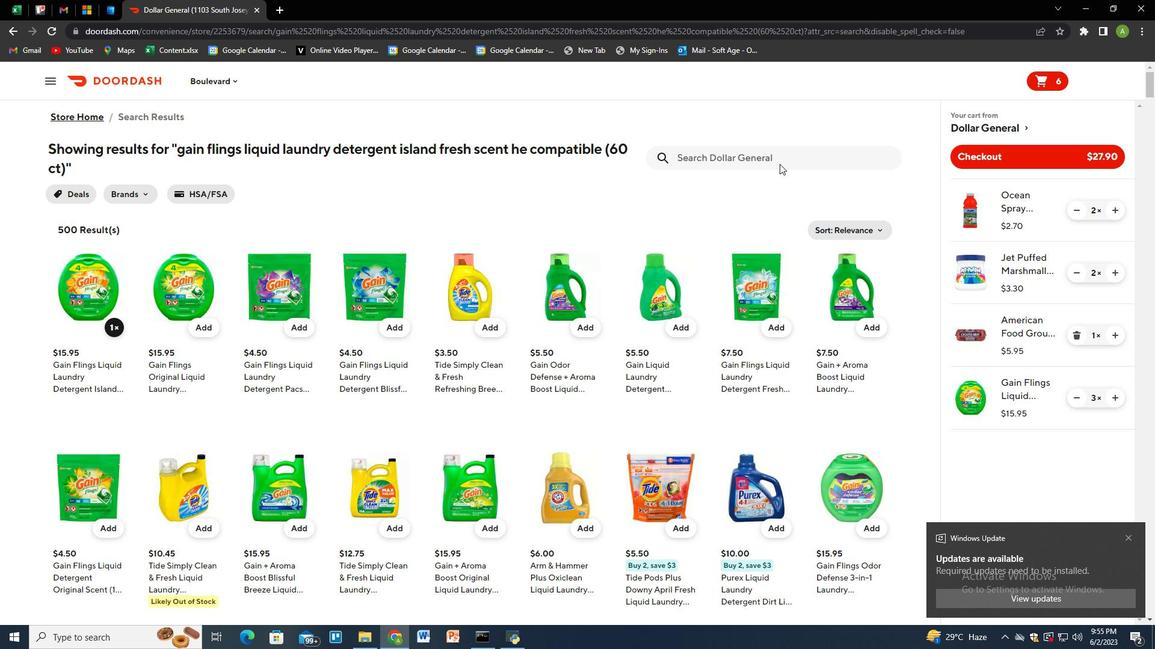 
Action: Key pressed planters<Key.space>cashews<Key.space>halves<Key.space><Key.shift><Key.shift><Key.shift><Key.shift><Key.shift><Key.shift><Key.shift><Key.shift><Key.shift><Key.shift><Key.shift>$<Key.backspace><Key.shift>&<Key.space>pieces<Key.space><Key.shift_r><Key.shift_r><Key.shift_r>(9.25<Key.space>oz<Key.shift_r><Key.shift_r><Key.shift_r><Key.shift_r>)<Key.enter>
Screenshot: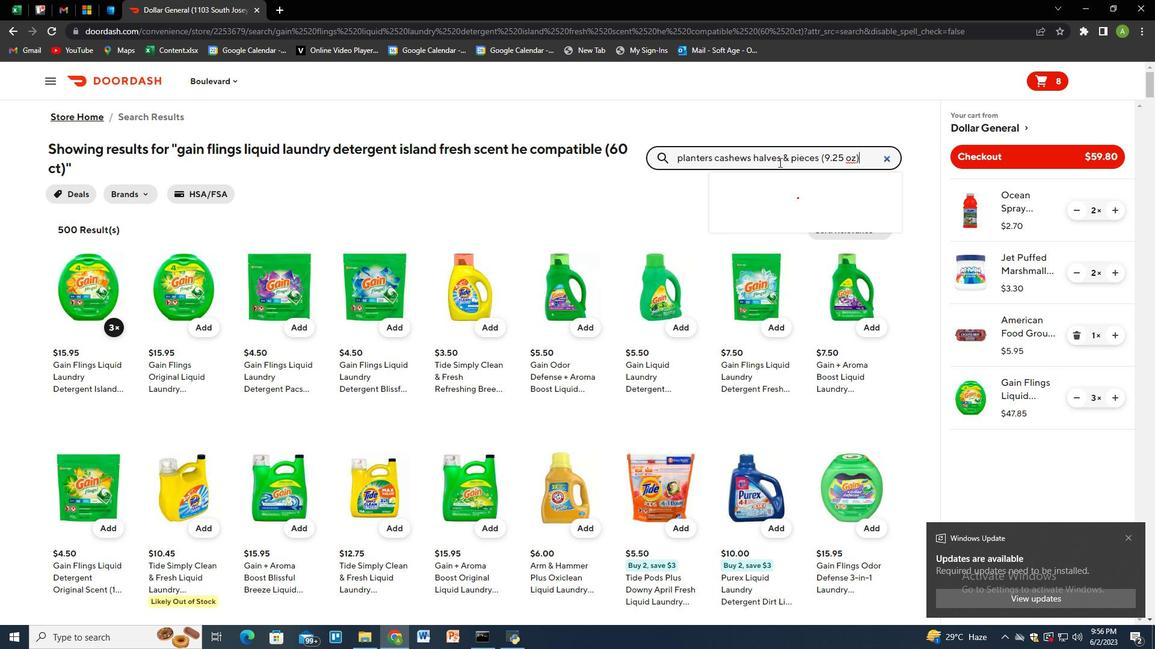 
Action: Mouse moved to (104, 313)
Screenshot: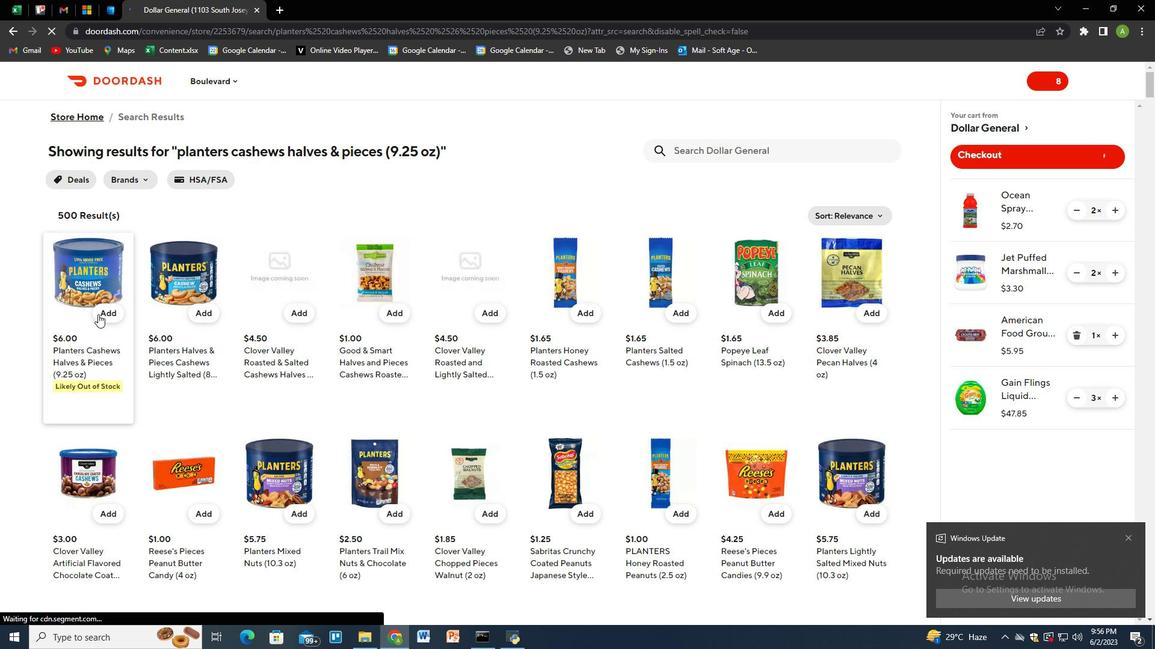 
Action: Mouse pressed left at (104, 313)
Screenshot: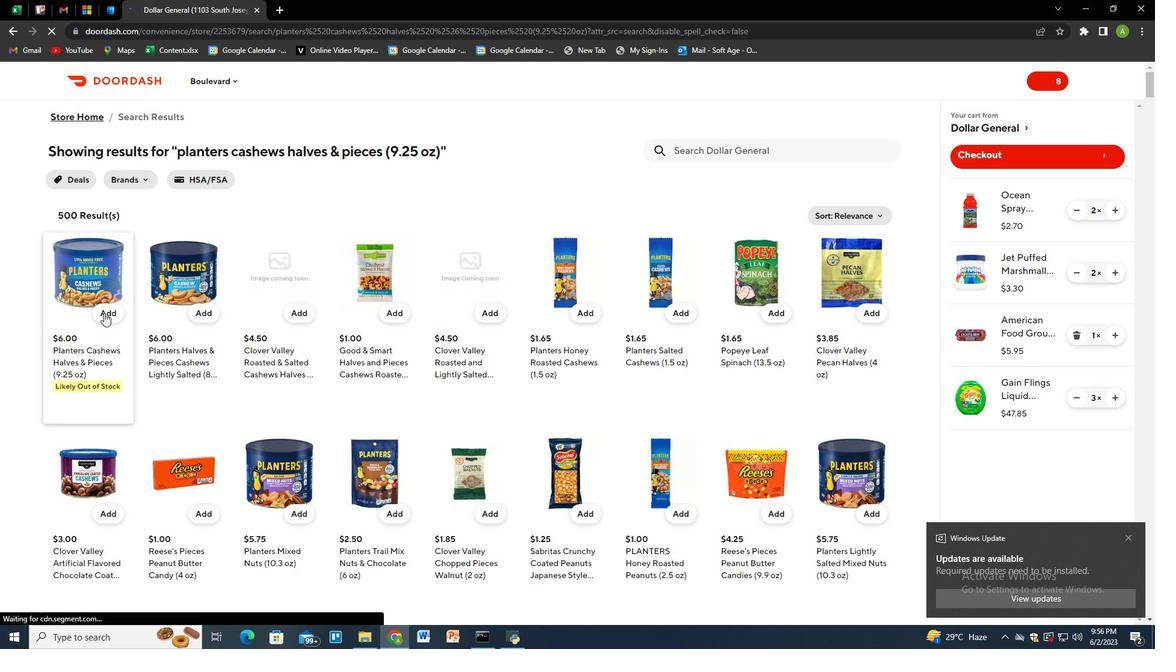 
Action: Mouse moved to (1111, 459)
Screenshot: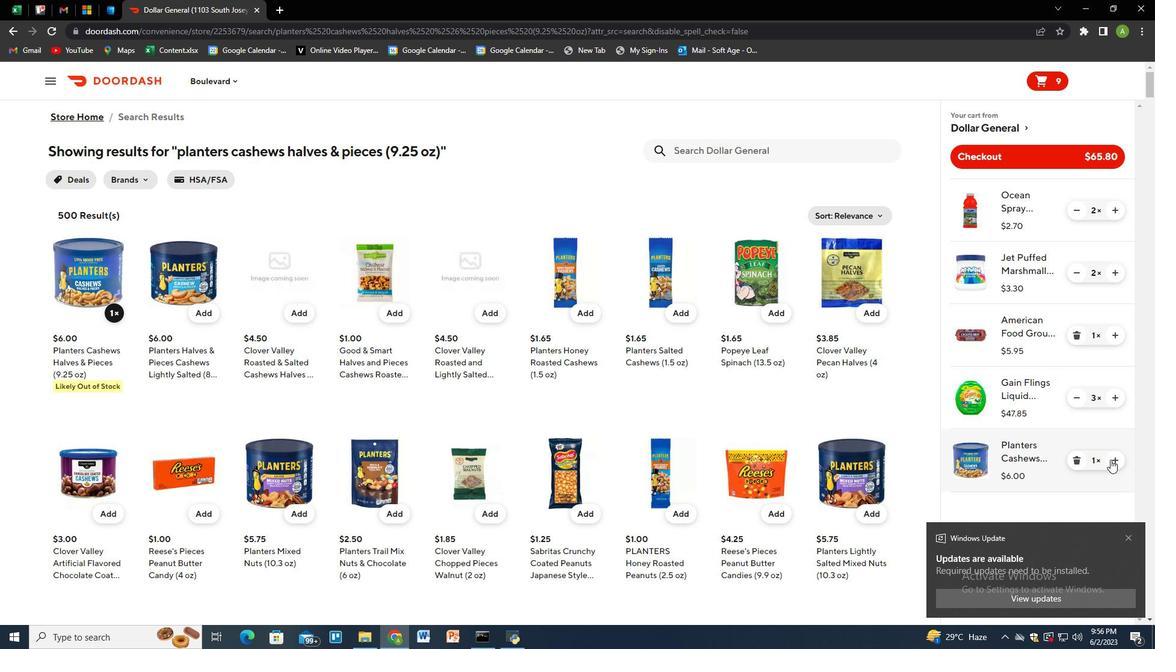 
Action: Mouse pressed left at (1111, 459)
Screenshot: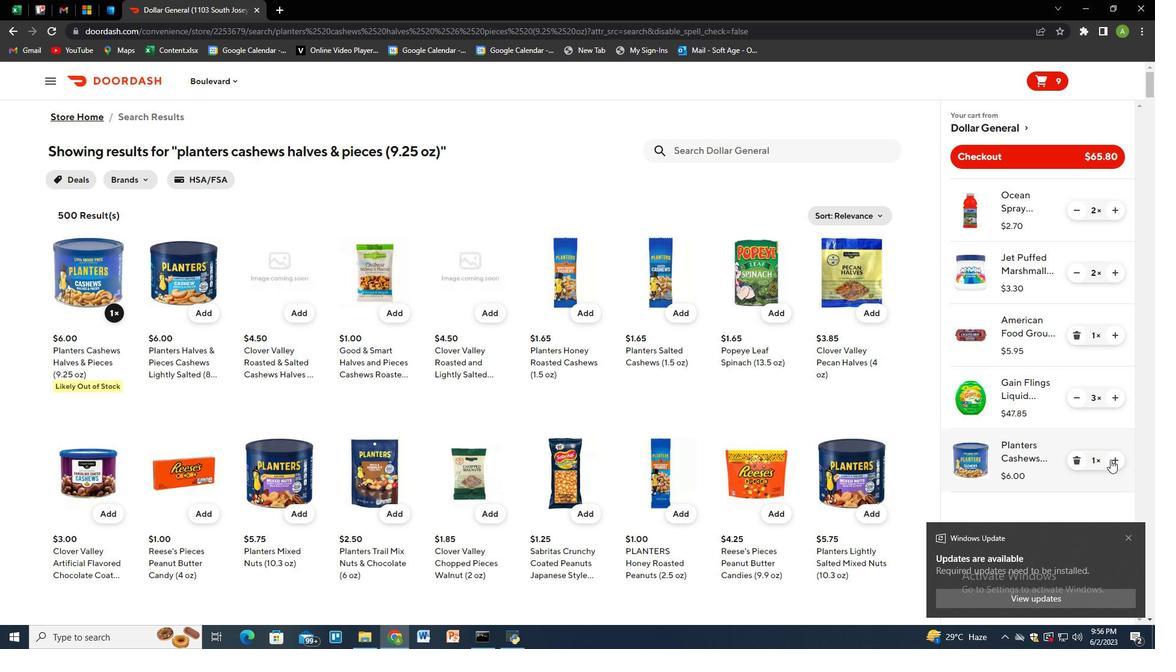
Action: Mouse moved to (1009, 160)
Screenshot: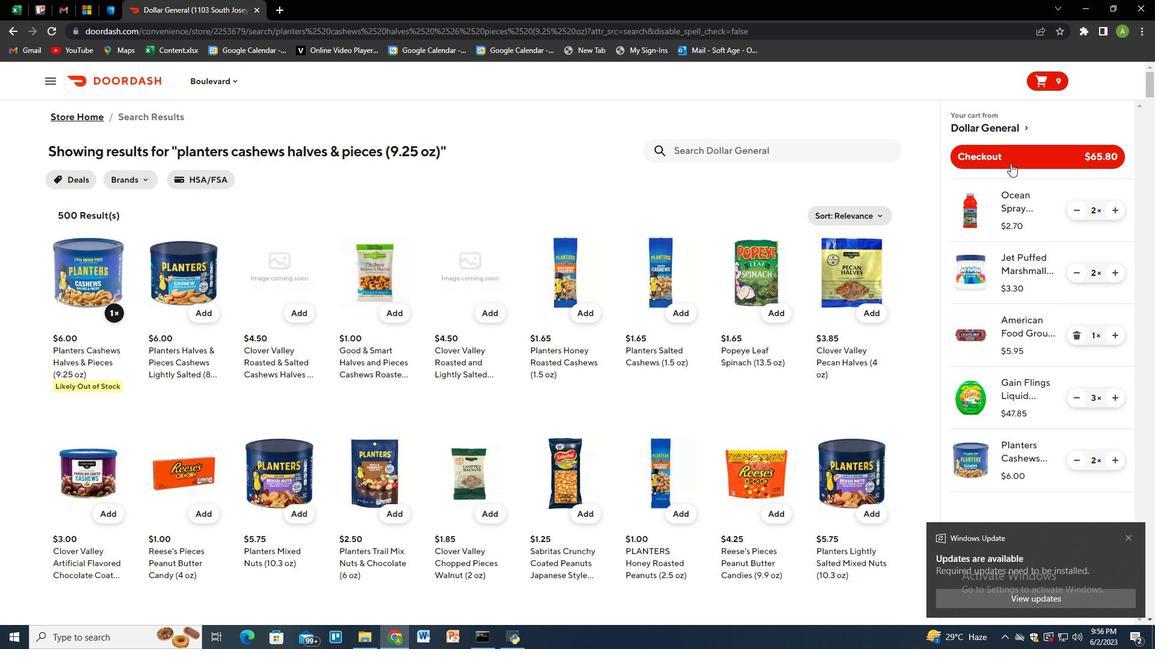 
Action: Mouse pressed left at (1009, 160)
Screenshot: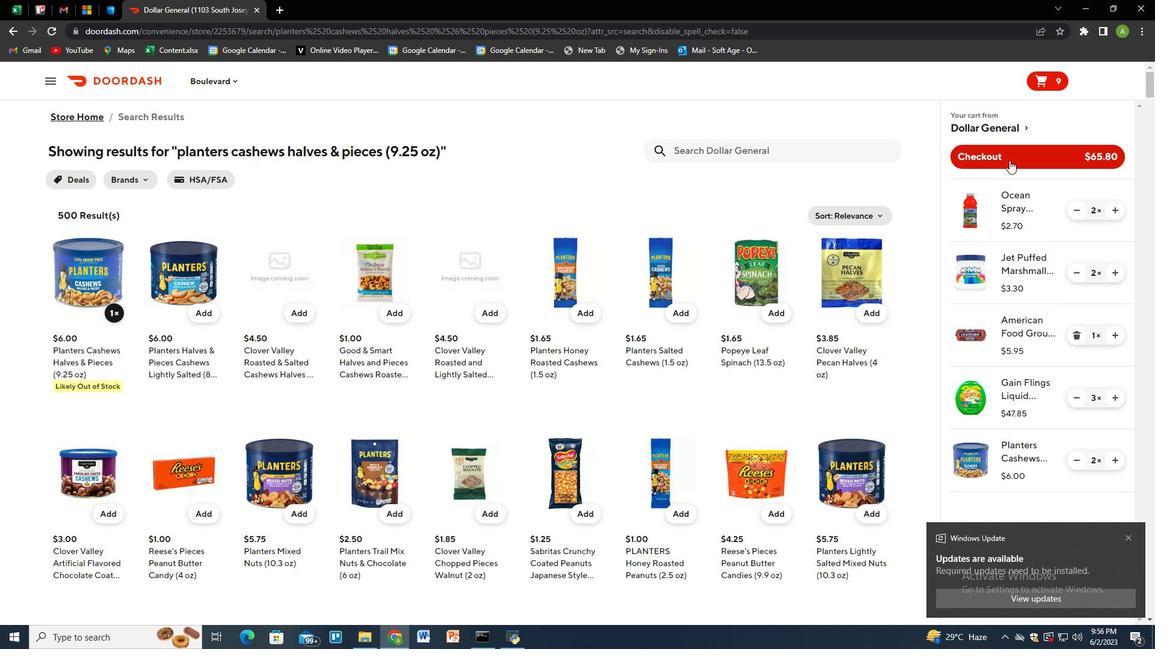 
